 Task: Find connections with filter location Goiatuba with filter topic #communitywith filter profile language Spanish with filter current company Maxwell Energy Systems with filter school Delhi Public School Mathura Road with filter industry Natural Gas Extraction with filter service category Video Animation with filter keywords title Accounts Payable/Receivable Clerk
Action: Mouse moved to (533, 100)
Screenshot: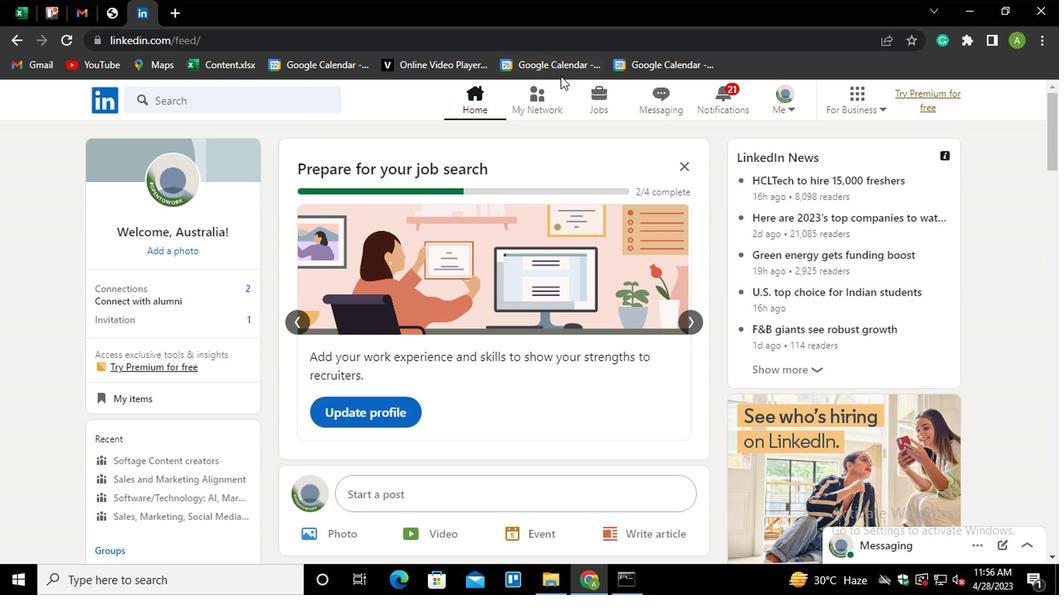 
Action: Mouse pressed left at (533, 100)
Screenshot: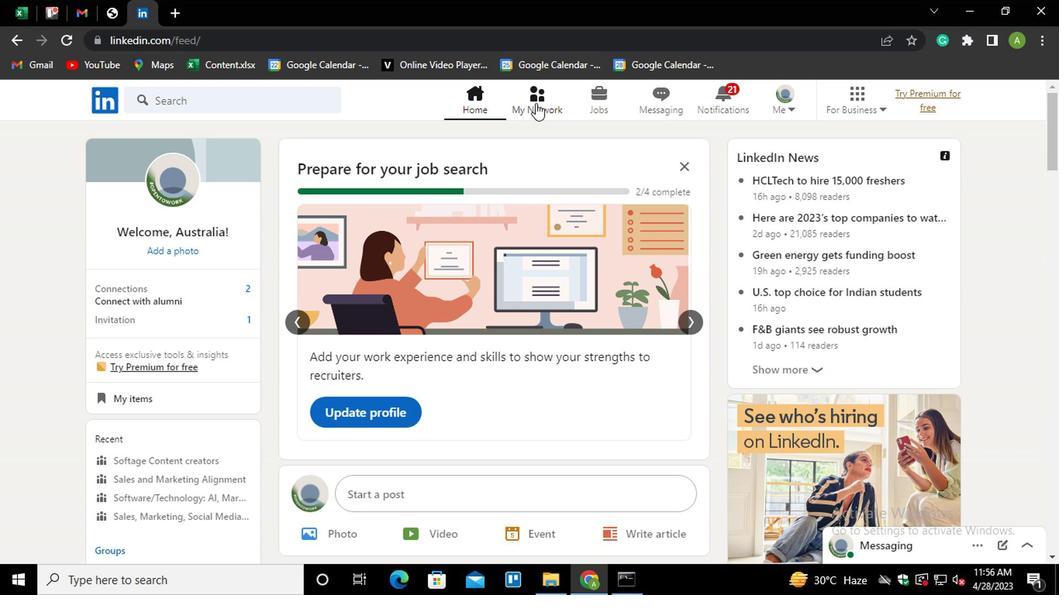 
Action: Mouse moved to (160, 182)
Screenshot: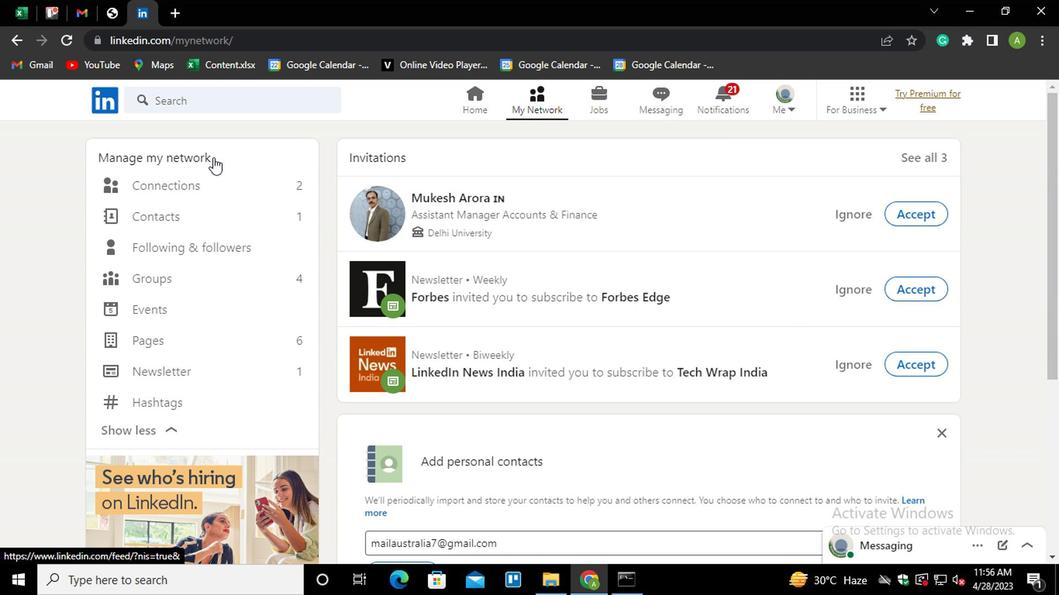 
Action: Mouse pressed left at (160, 182)
Screenshot: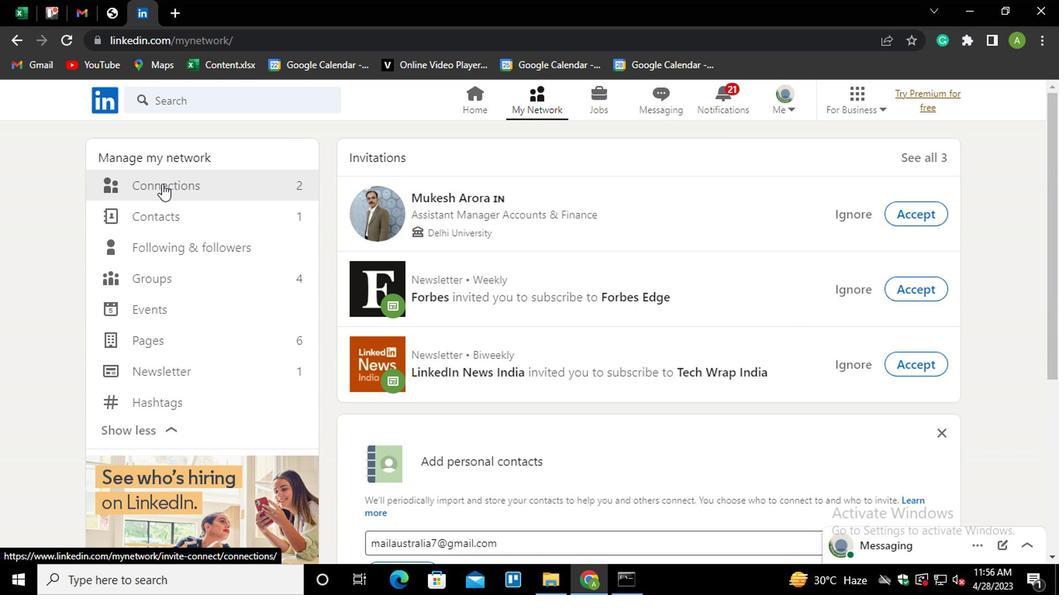 
Action: Mouse moved to (625, 185)
Screenshot: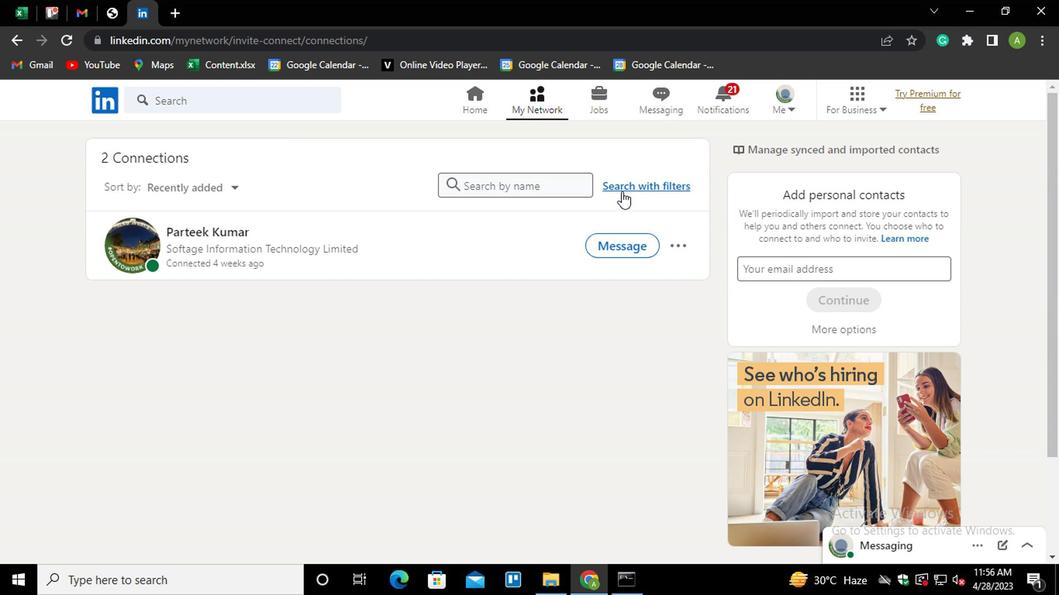 
Action: Mouse pressed left at (625, 185)
Screenshot: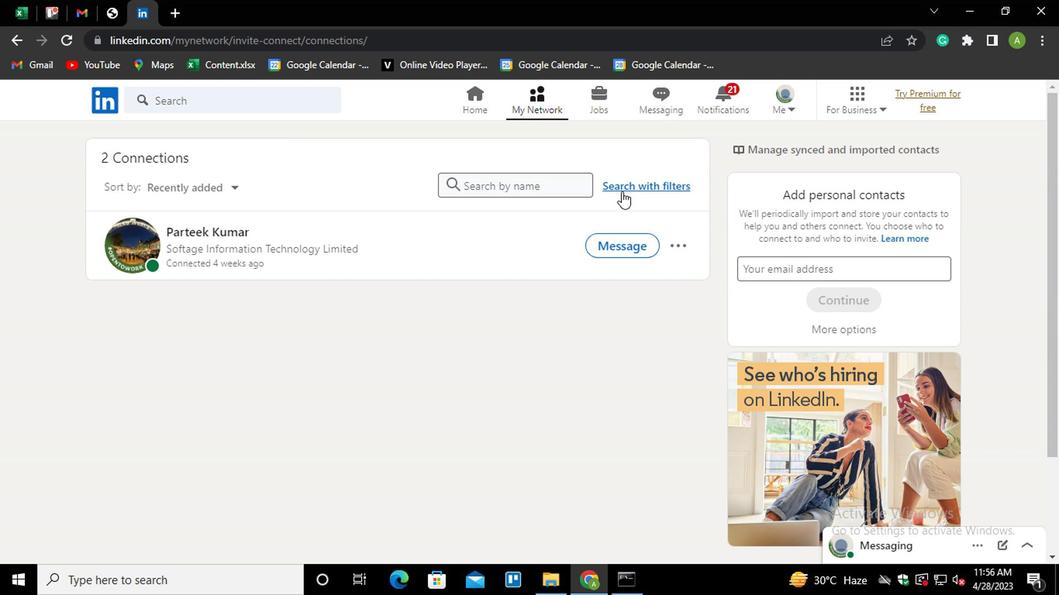 
Action: Mouse moved to (572, 138)
Screenshot: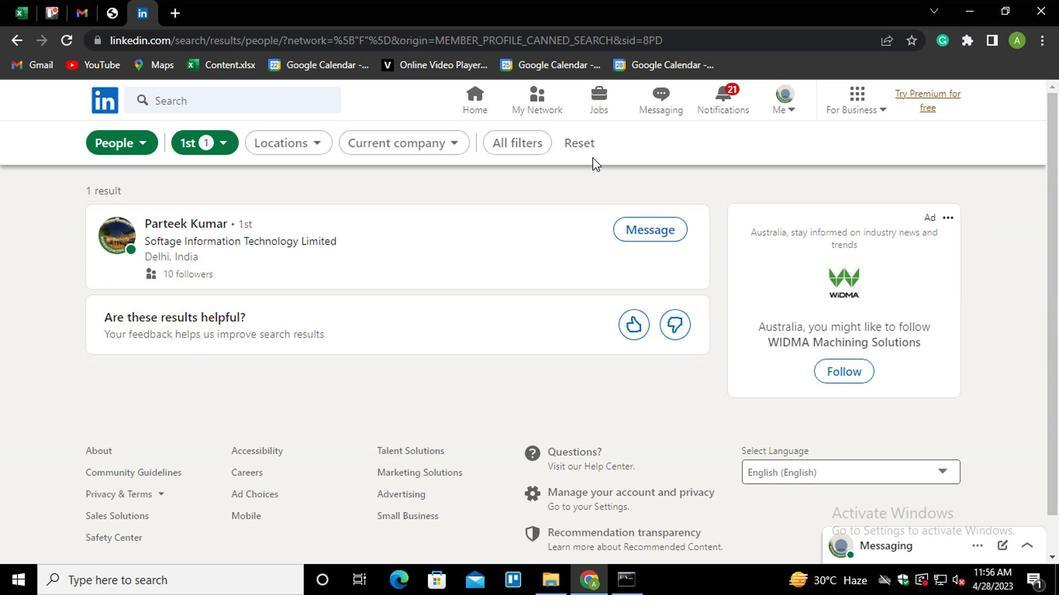
Action: Mouse pressed left at (572, 138)
Screenshot: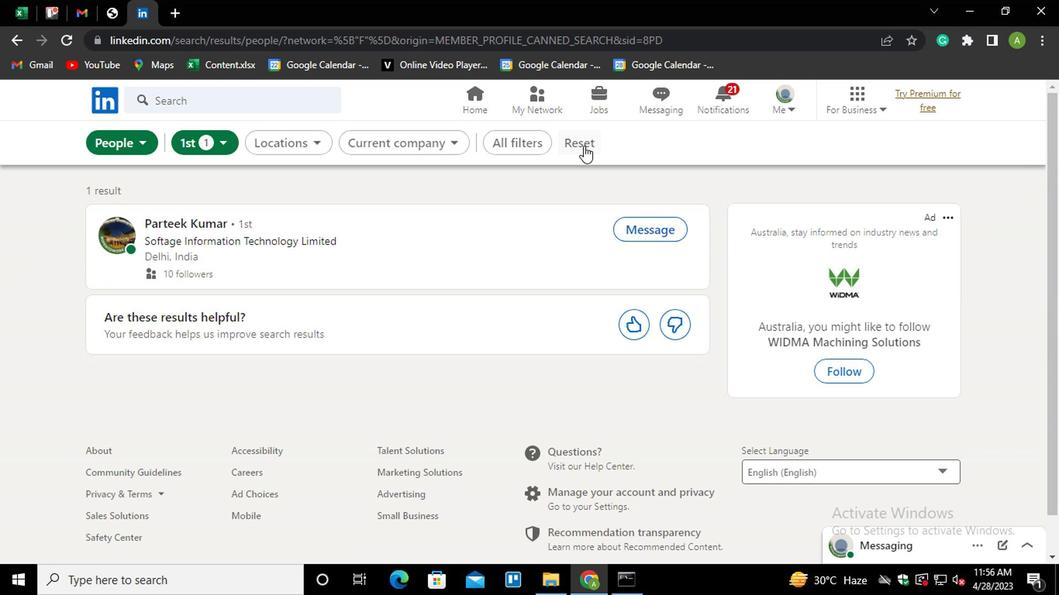 
Action: Mouse moved to (546, 137)
Screenshot: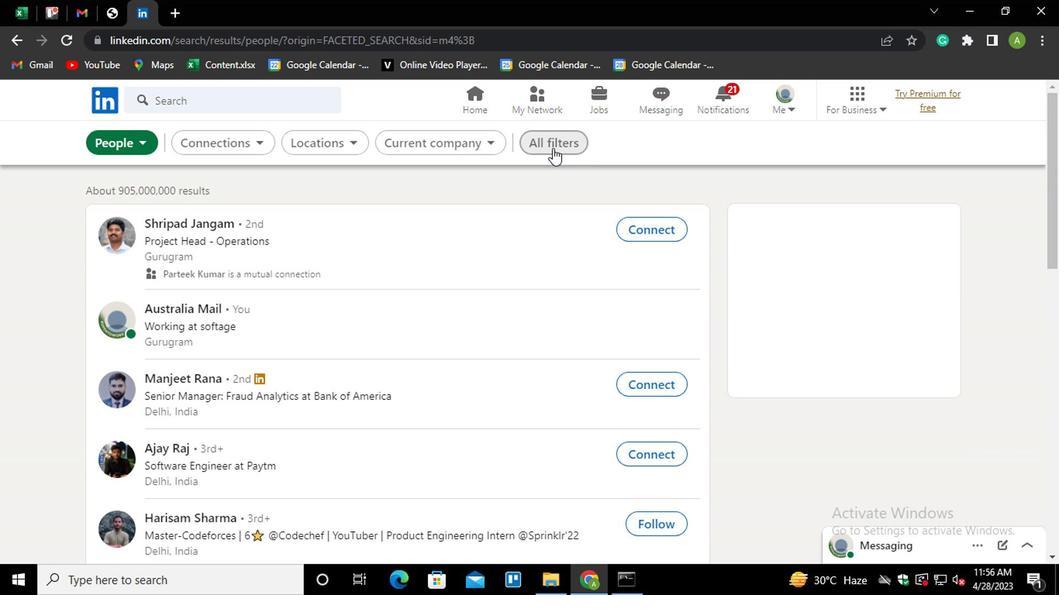 
Action: Mouse pressed left at (546, 137)
Screenshot: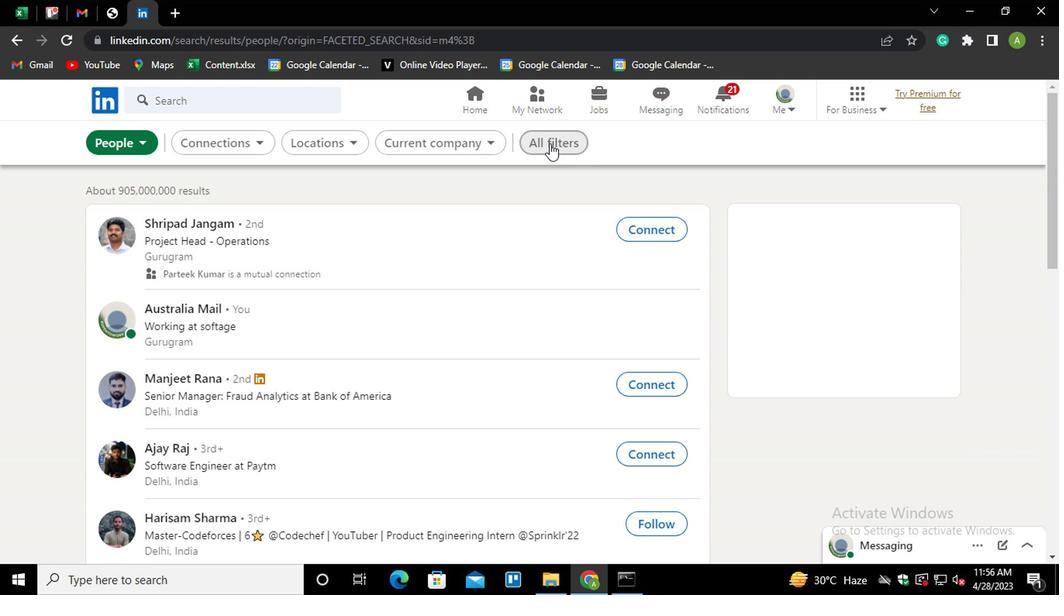 
Action: Mouse moved to (839, 375)
Screenshot: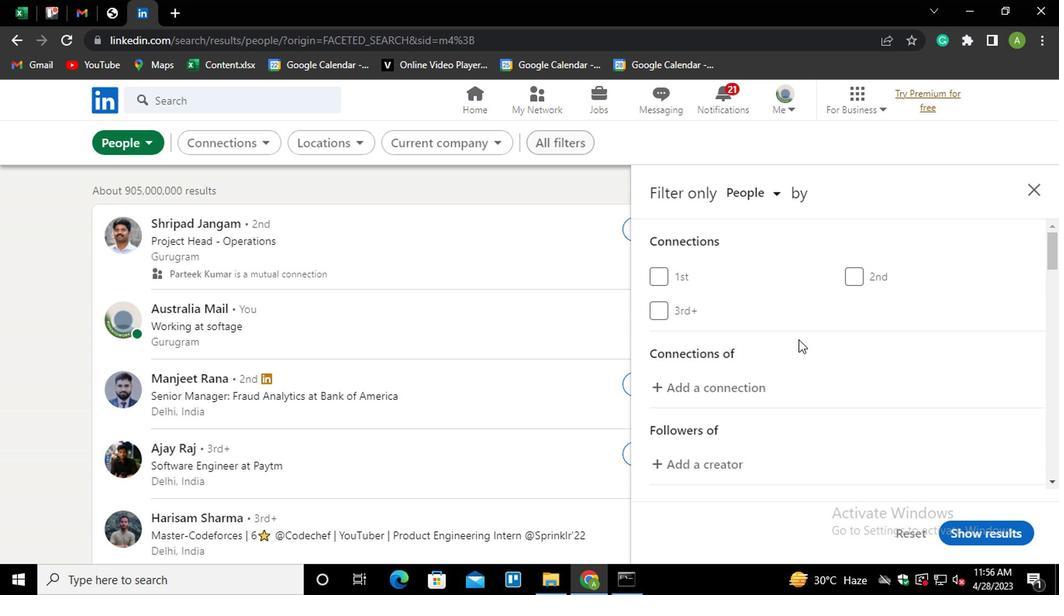 
Action: Mouse scrolled (839, 375) with delta (0, 0)
Screenshot: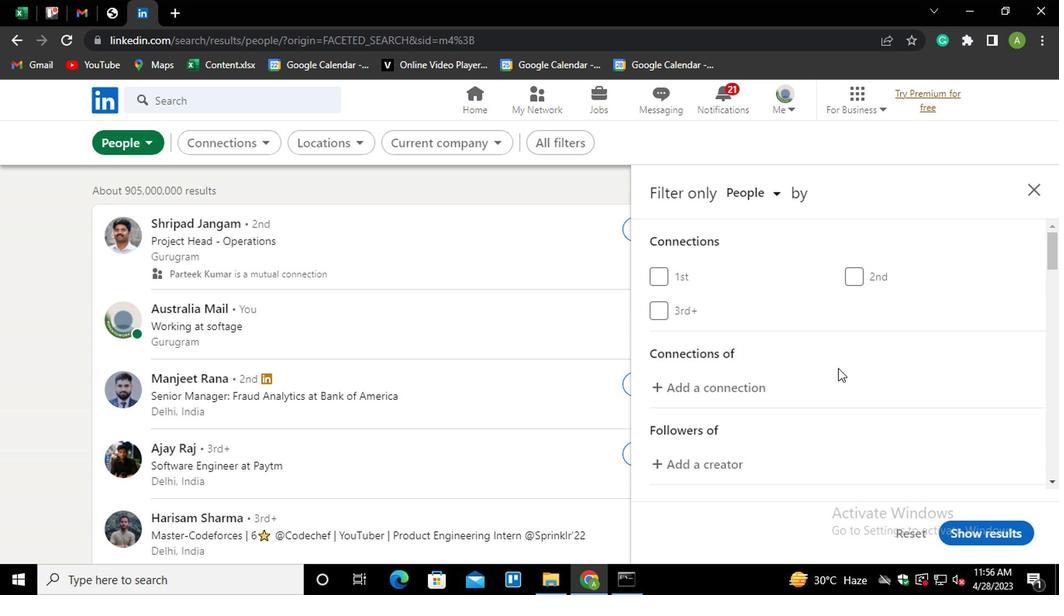 
Action: Mouse scrolled (839, 375) with delta (0, 0)
Screenshot: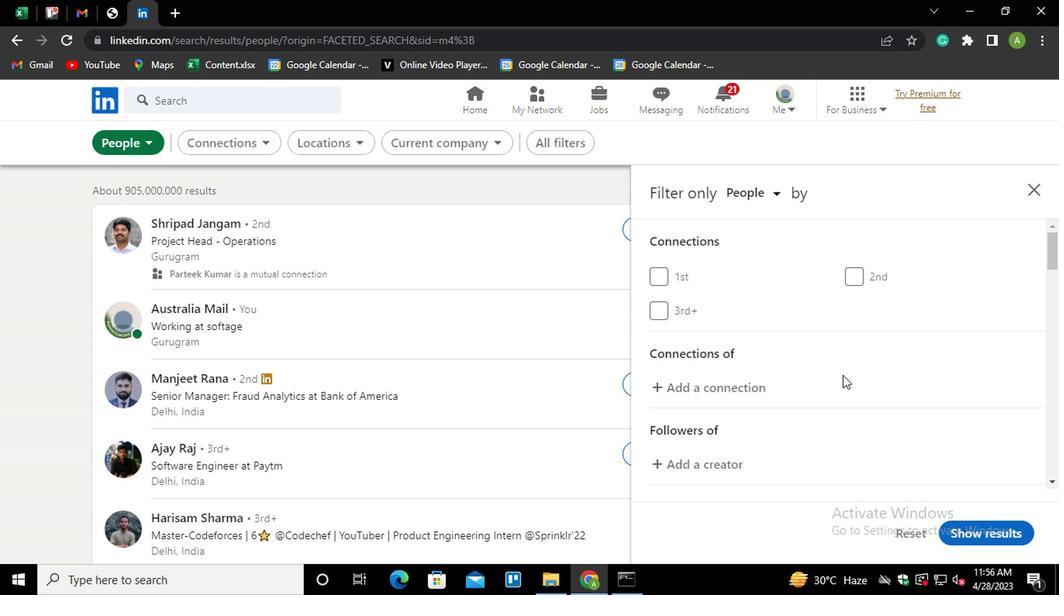 
Action: Mouse moved to (839, 376)
Screenshot: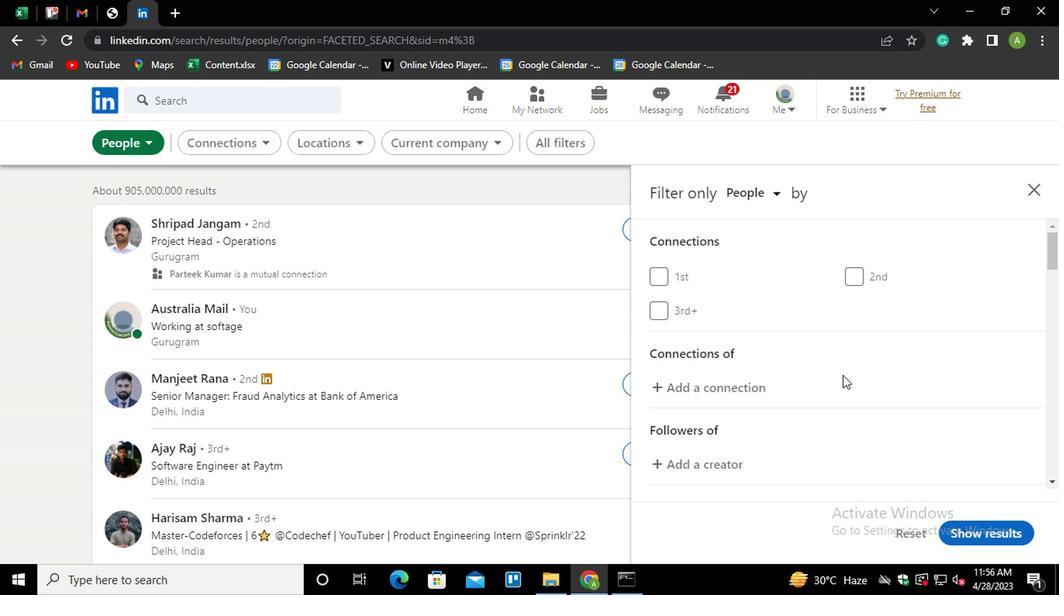 
Action: Mouse scrolled (839, 375) with delta (0, 0)
Screenshot: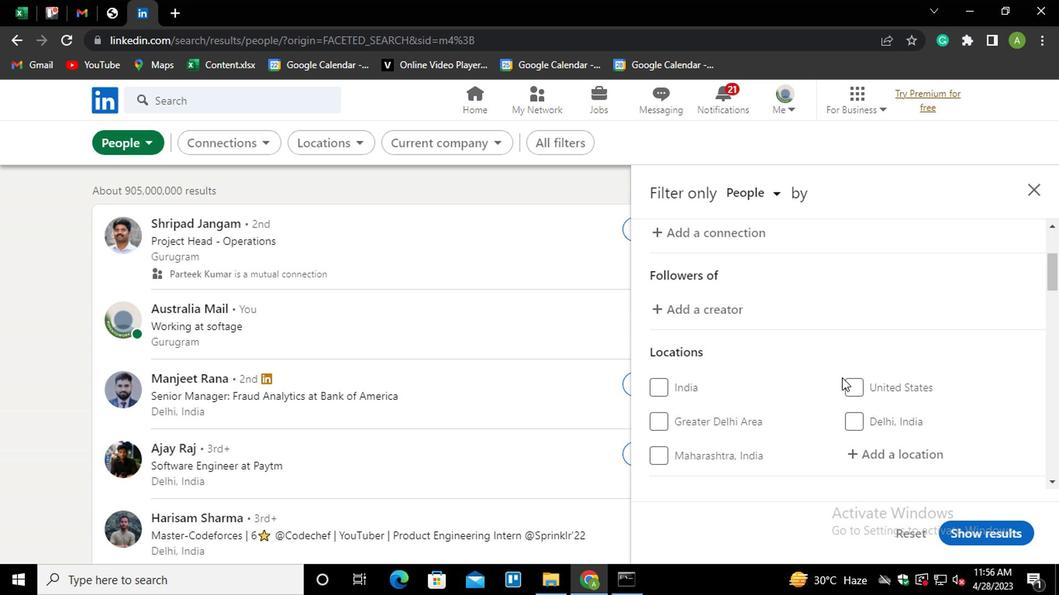
Action: Mouse scrolled (839, 375) with delta (0, 0)
Screenshot: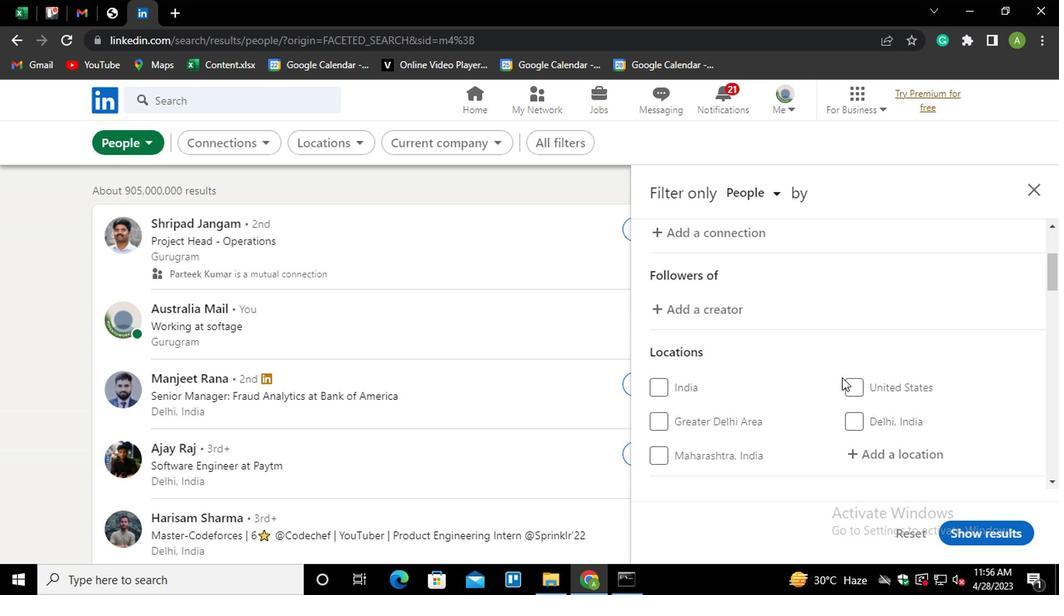 
Action: Mouse moved to (872, 298)
Screenshot: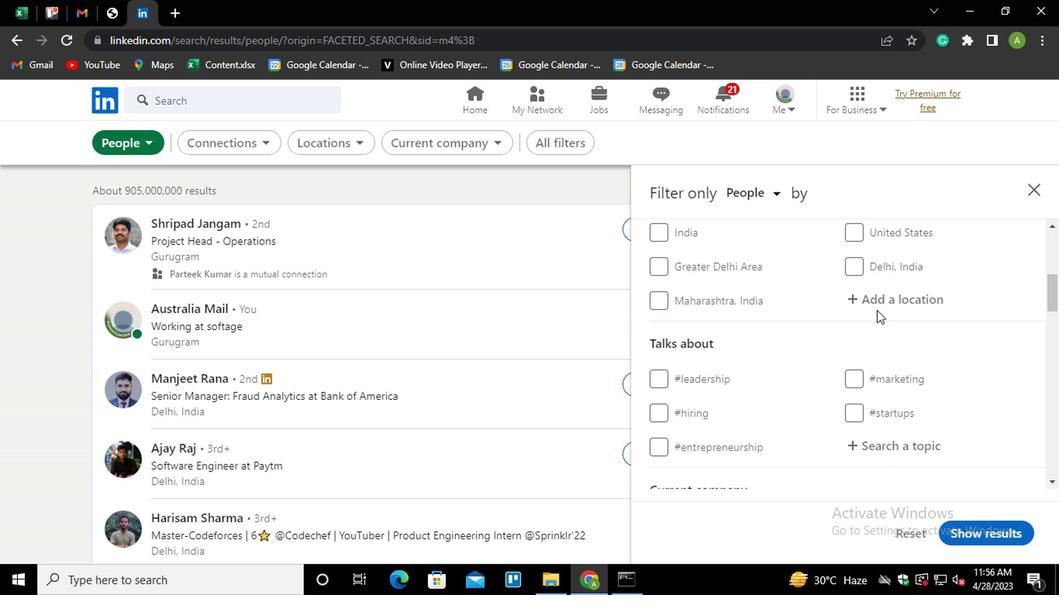 
Action: Mouse pressed left at (872, 298)
Screenshot: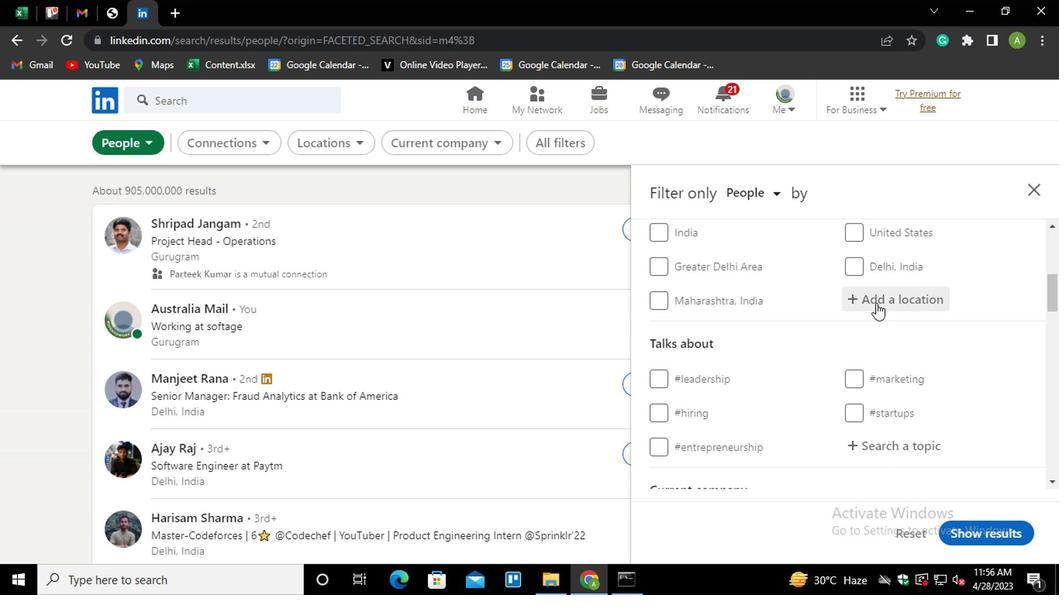 
Action: Mouse moved to (872, 298)
Screenshot: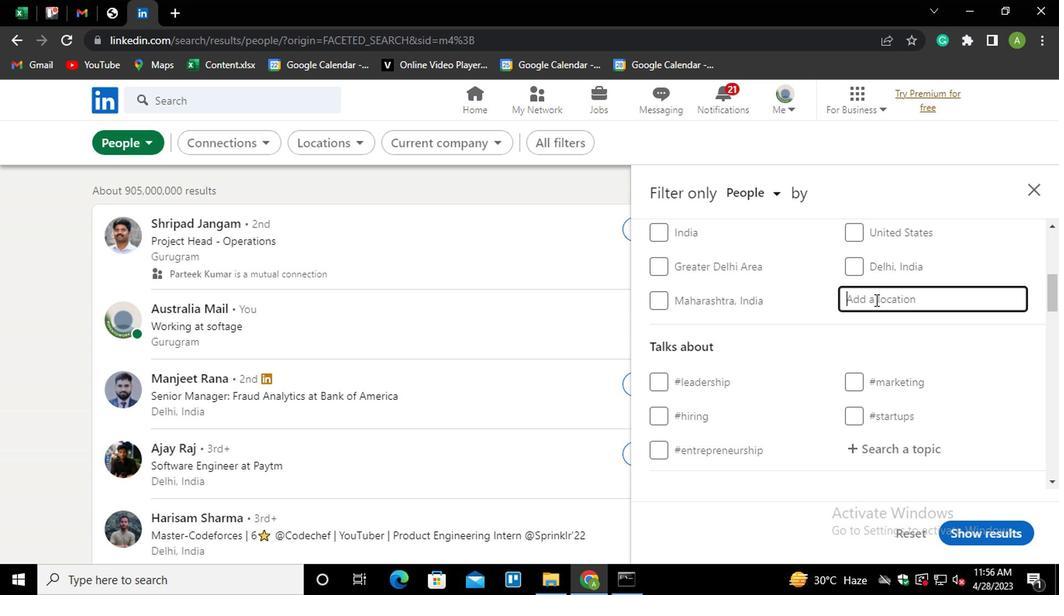 
Action: Mouse pressed left at (872, 298)
Screenshot: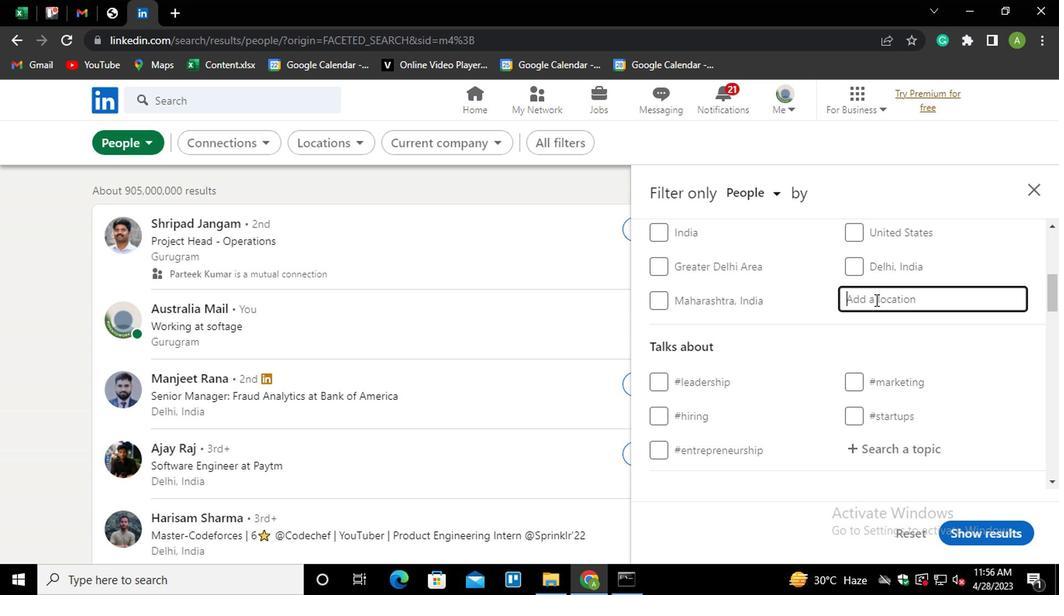 
Action: Key pressed <Key.shift>GOIATUBA<Key.down><Key.enter>
Screenshot: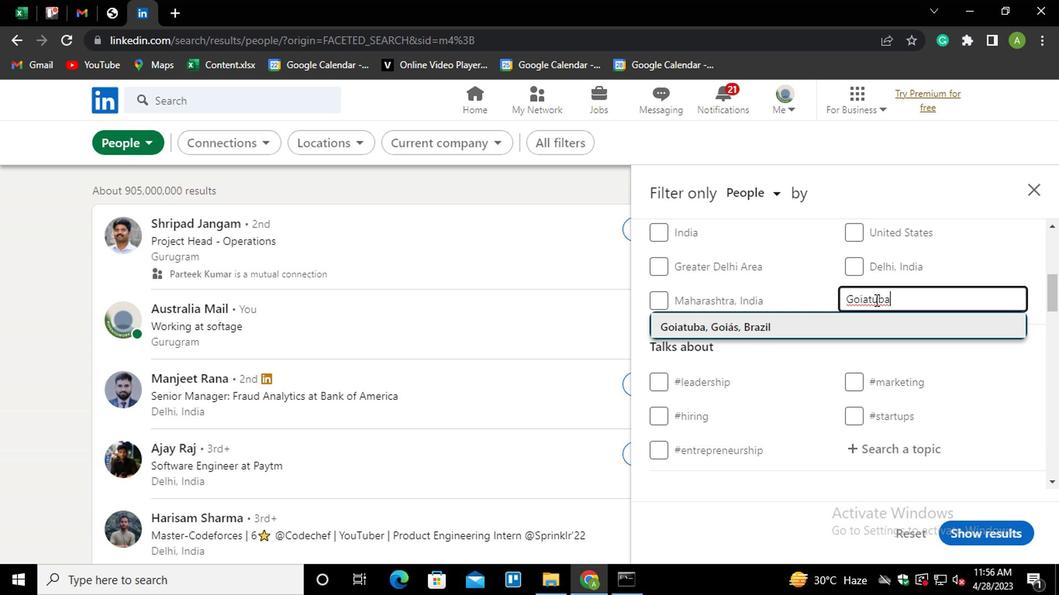 
Action: Mouse moved to (873, 296)
Screenshot: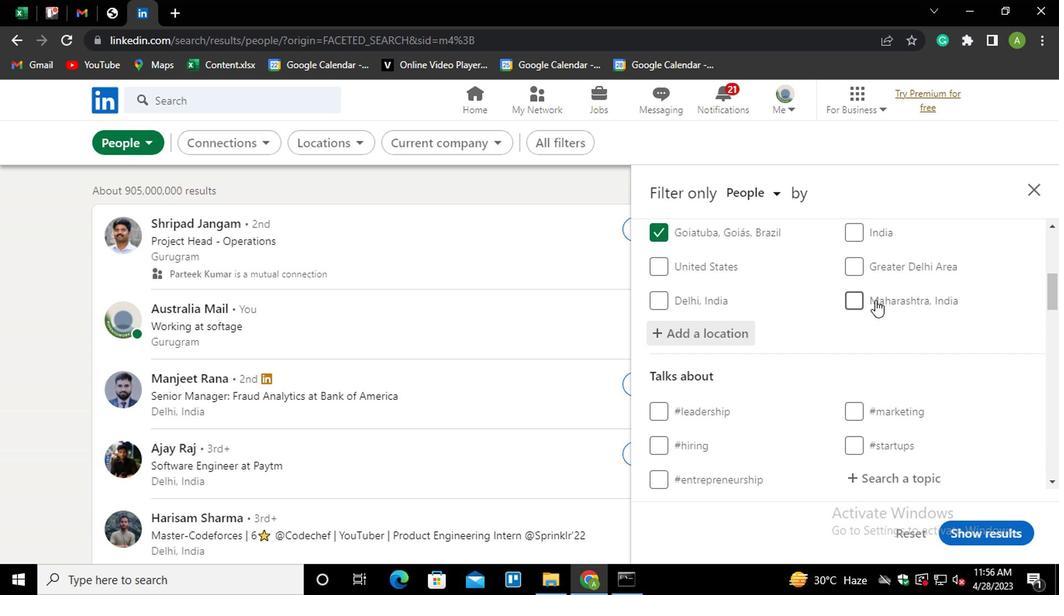 
Action: Mouse scrolled (873, 295) with delta (0, 0)
Screenshot: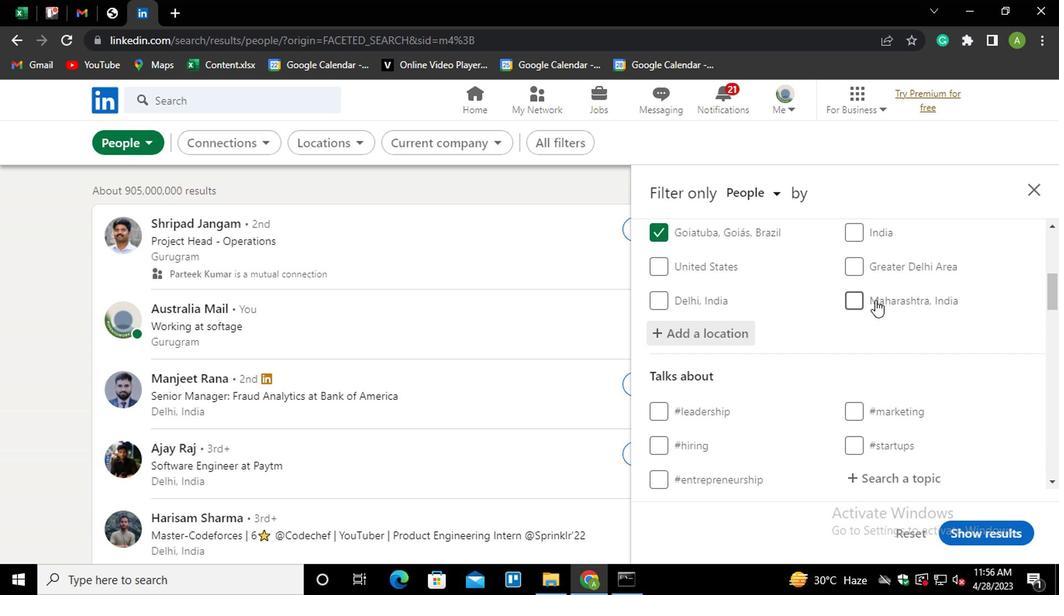 
Action: Mouse scrolled (873, 295) with delta (0, 0)
Screenshot: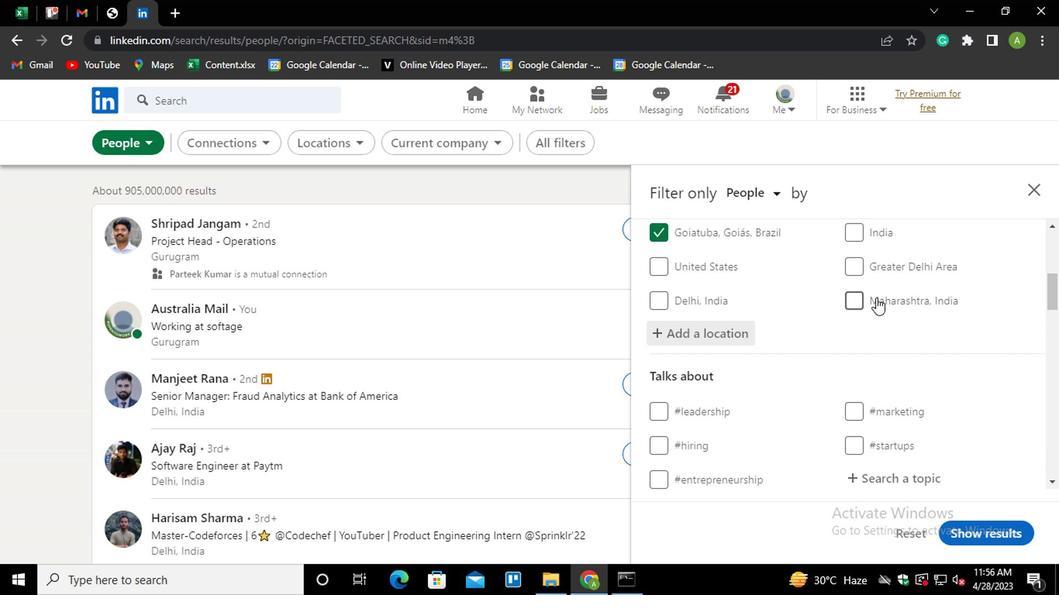 
Action: Mouse moved to (876, 320)
Screenshot: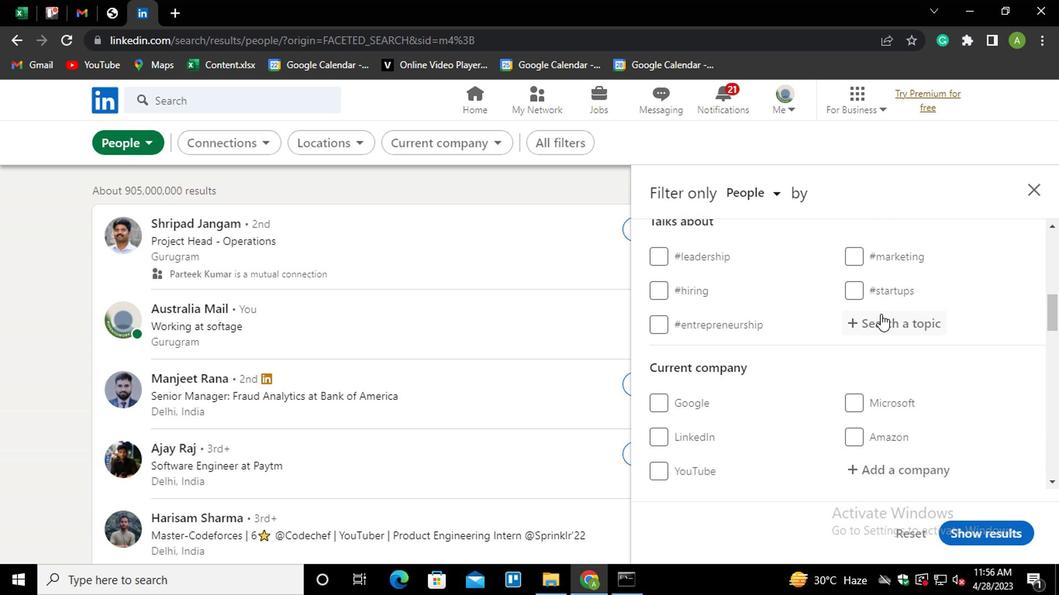 
Action: Mouse pressed left at (876, 320)
Screenshot: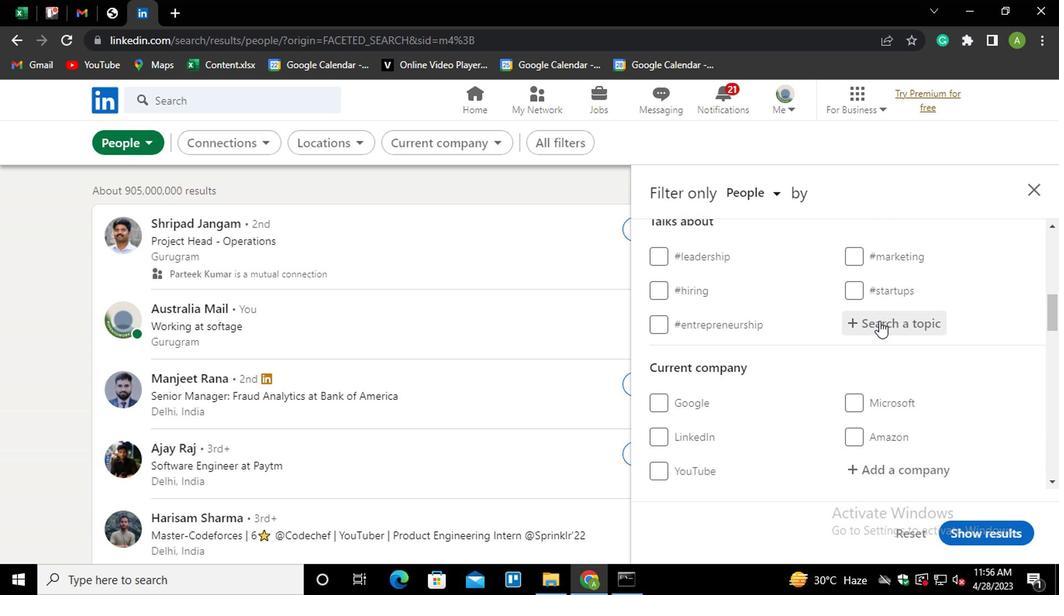 
Action: Mouse moved to (873, 322)
Screenshot: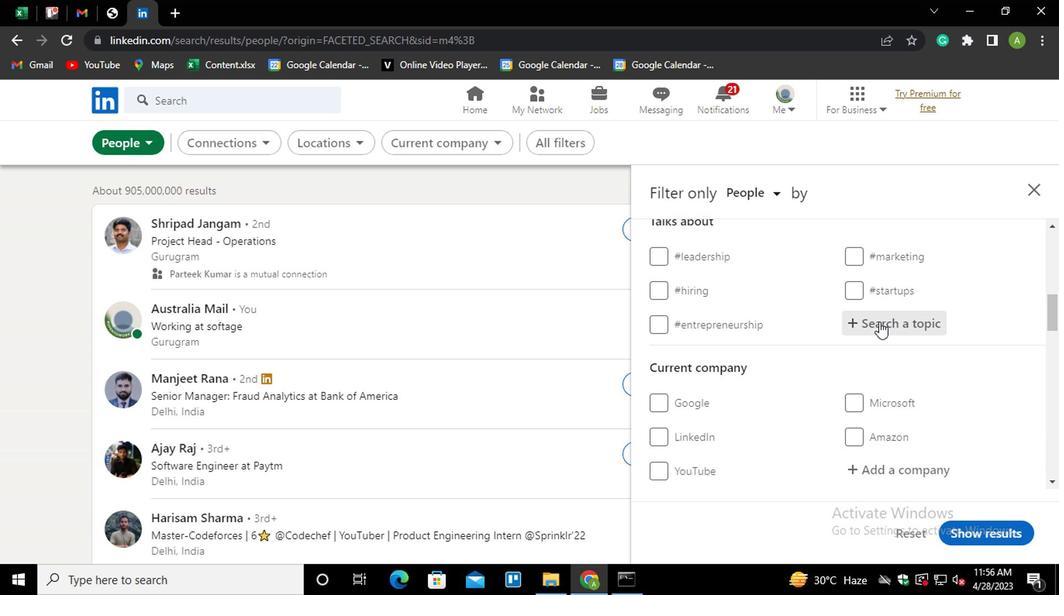 
Action: Key pressed COMMU<Key.down><Key.enter>
Screenshot: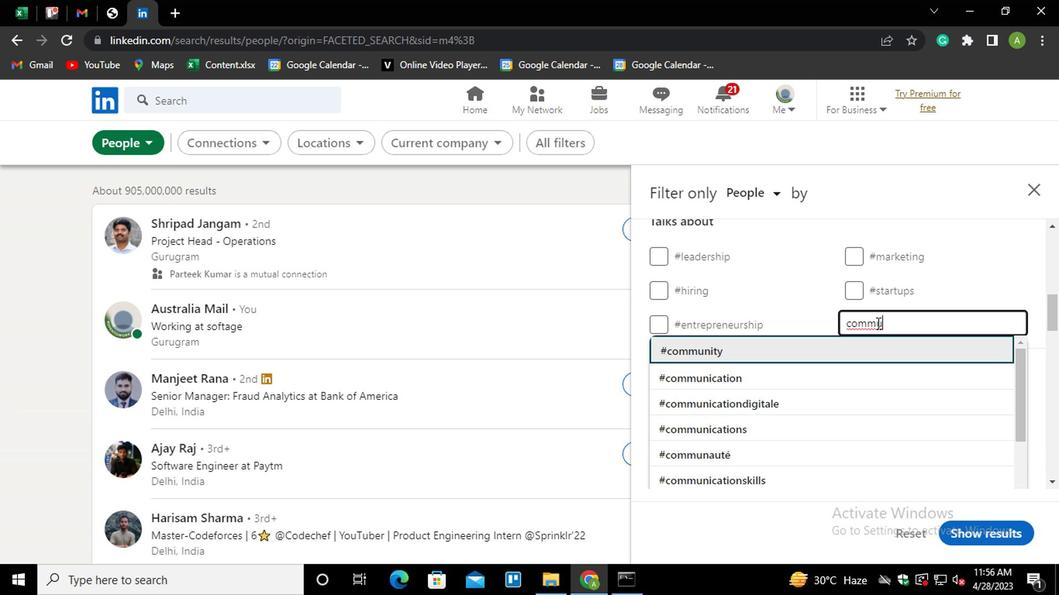 
Action: Mouse moved to (873, 322)
Screenshot: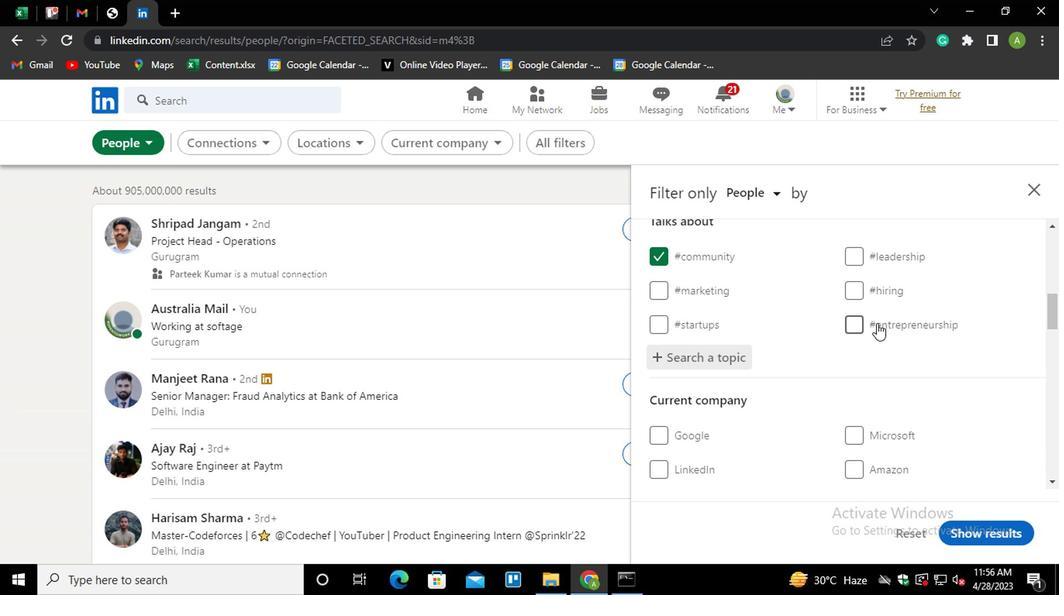 
Action: Mouse scrolled (873, 321) with delta (0, -1)
Screenshot: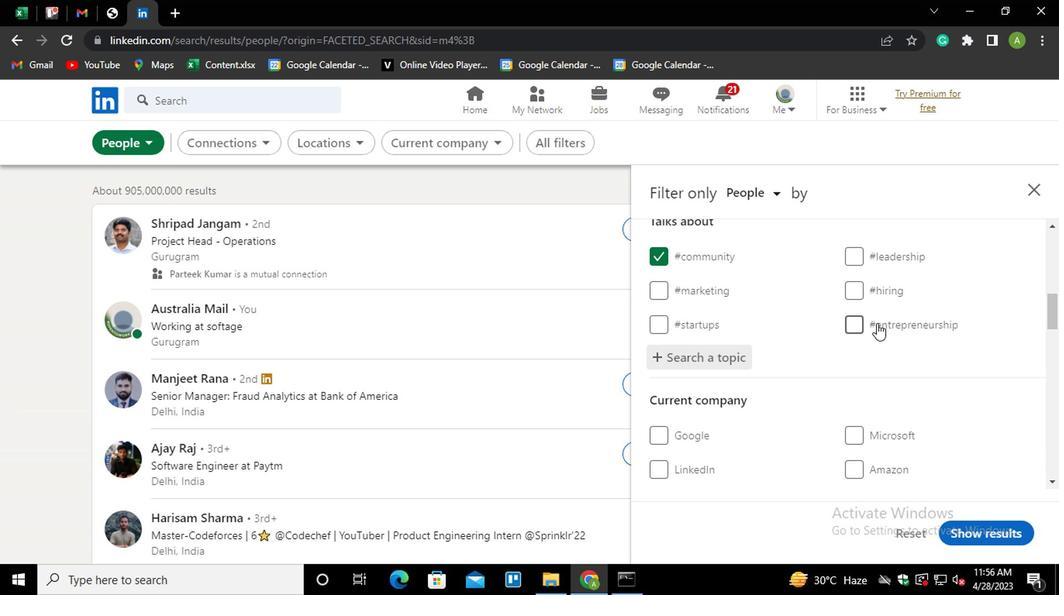 
Action: Mouse scrolled (873, 321) with delta (0, -1)
Screenshot: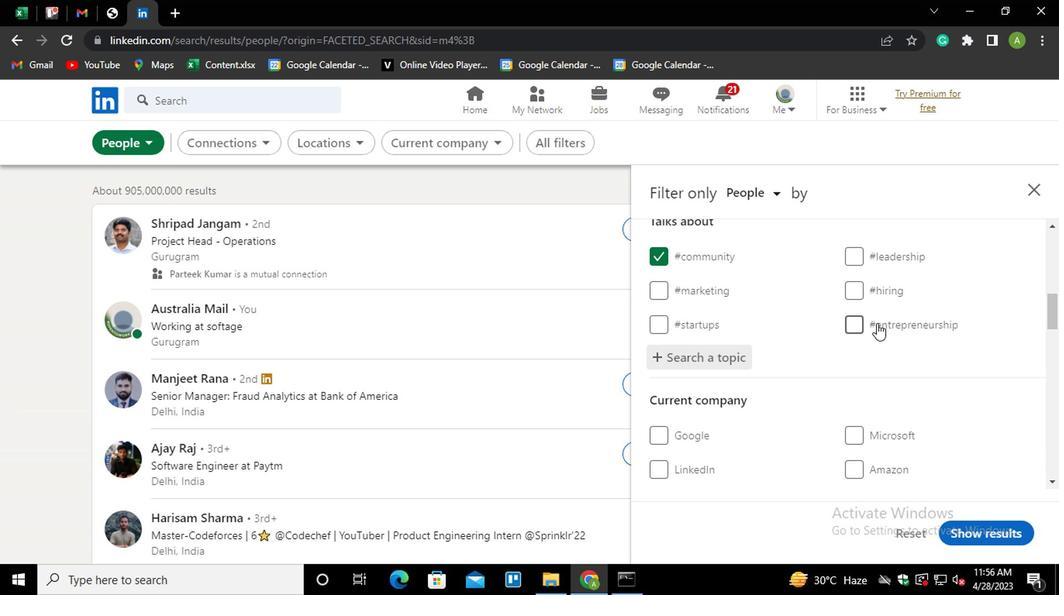 
Action: Mouse scrolled (873, 321) with delta (0, -1)
Screenshot: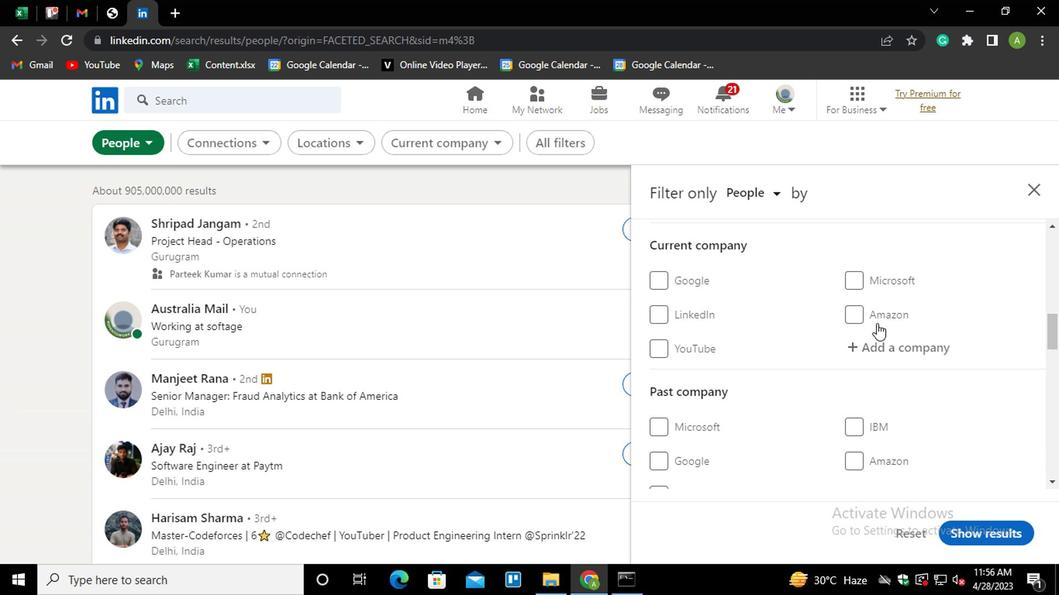 
Action: Mouse scrolled (873, 321) with delta (0, -1)
Screenshot: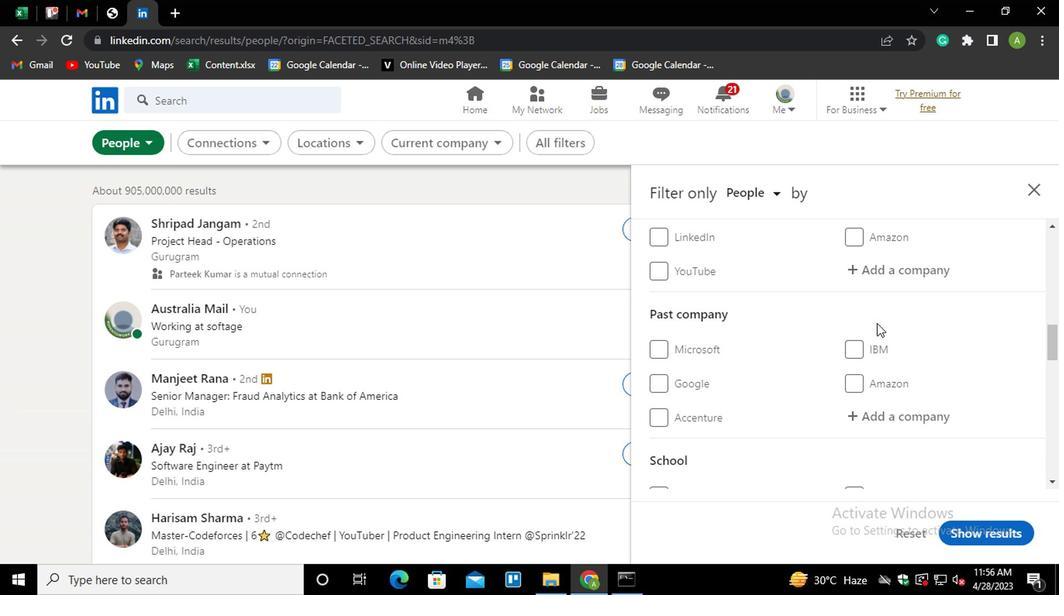 
Action: Mouse scrolled (873, 321) with delta (0, -1)
Screenshot: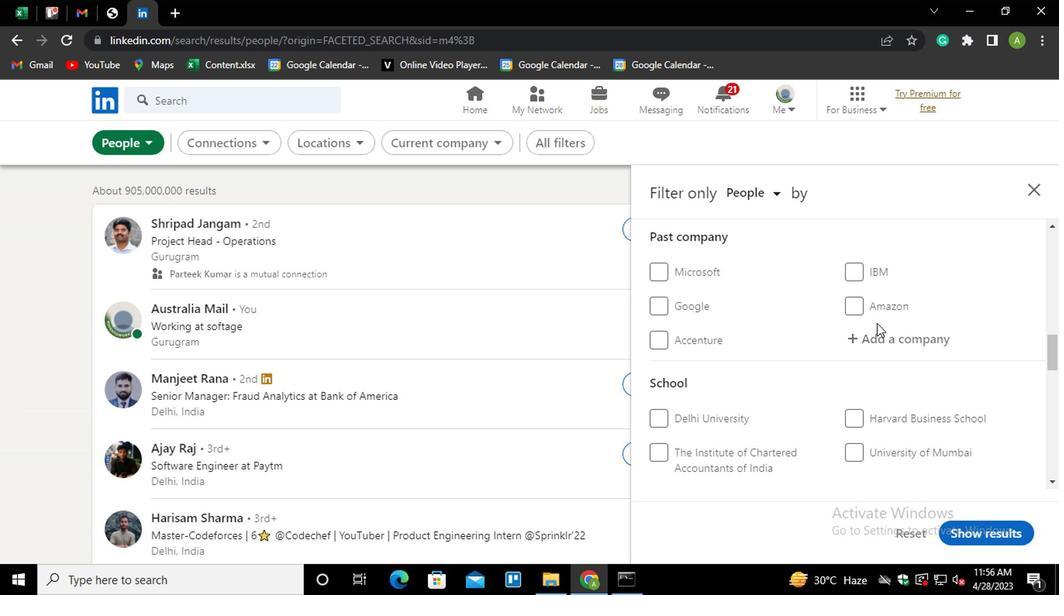
Action: Mouse scrolled (873, 321) with delta (0, -1)
Screenshot: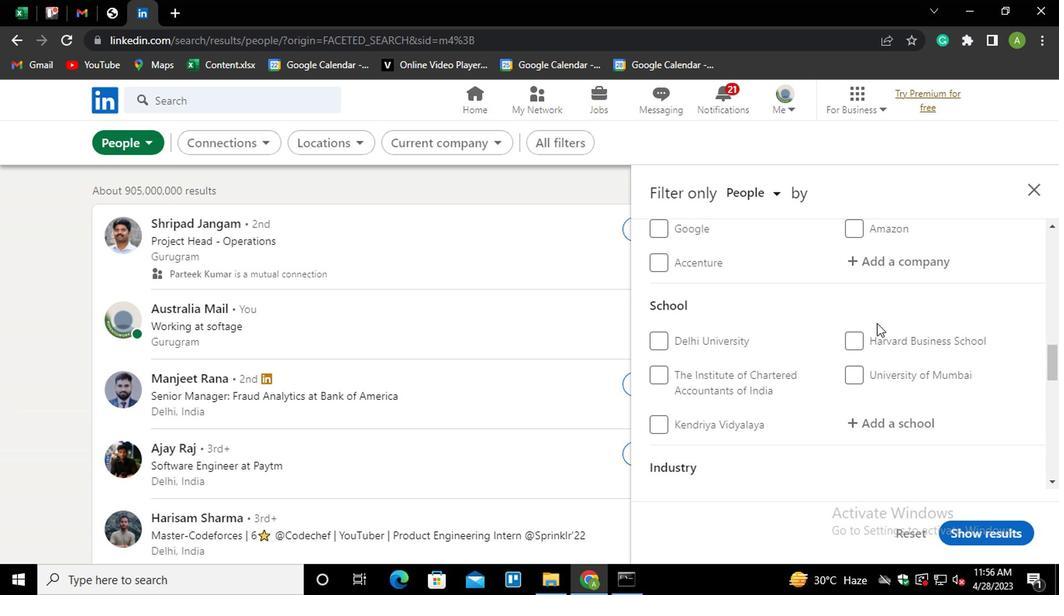 
Action: Mouse scrolled (873, 321) with delta (0, -1)
Screenshot: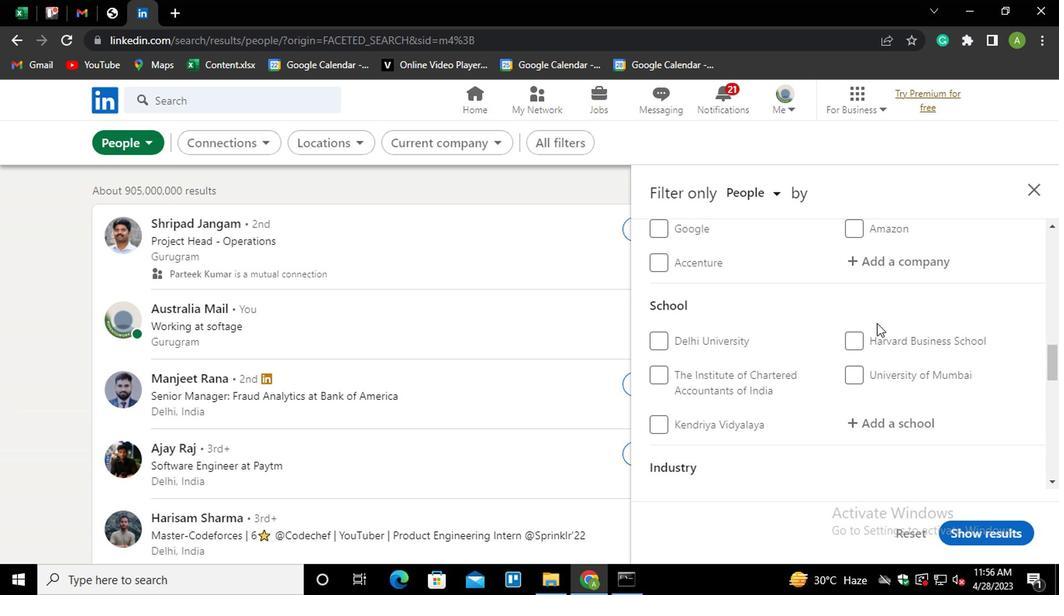 
Action: Mouse scrolled (873, 321) with delta (0, -1)
Screenshot: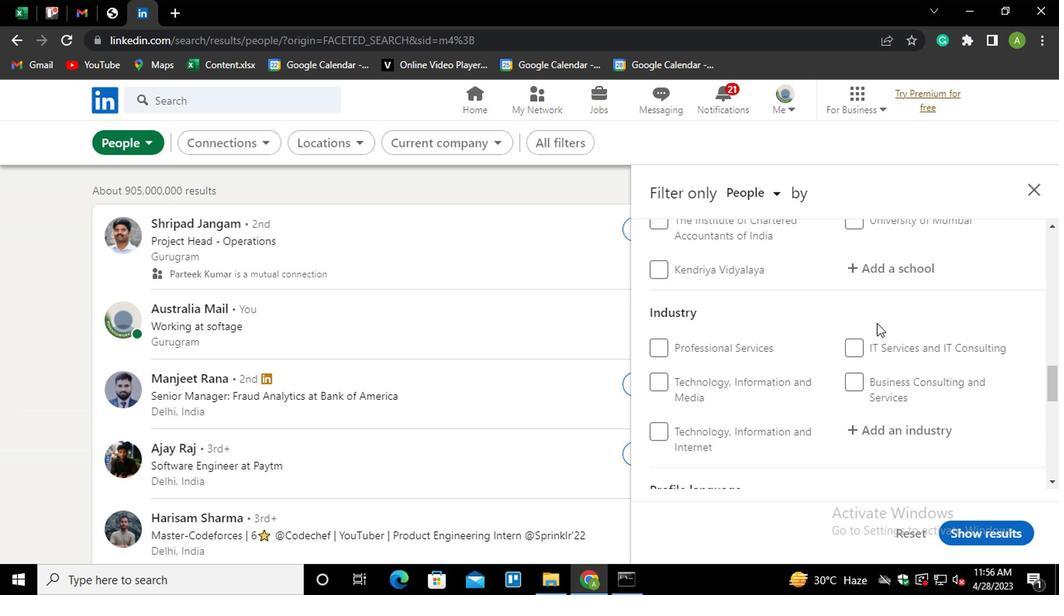 
Action: Mouse scrolled (873, 321) with delta (0, -1)
Screenshot: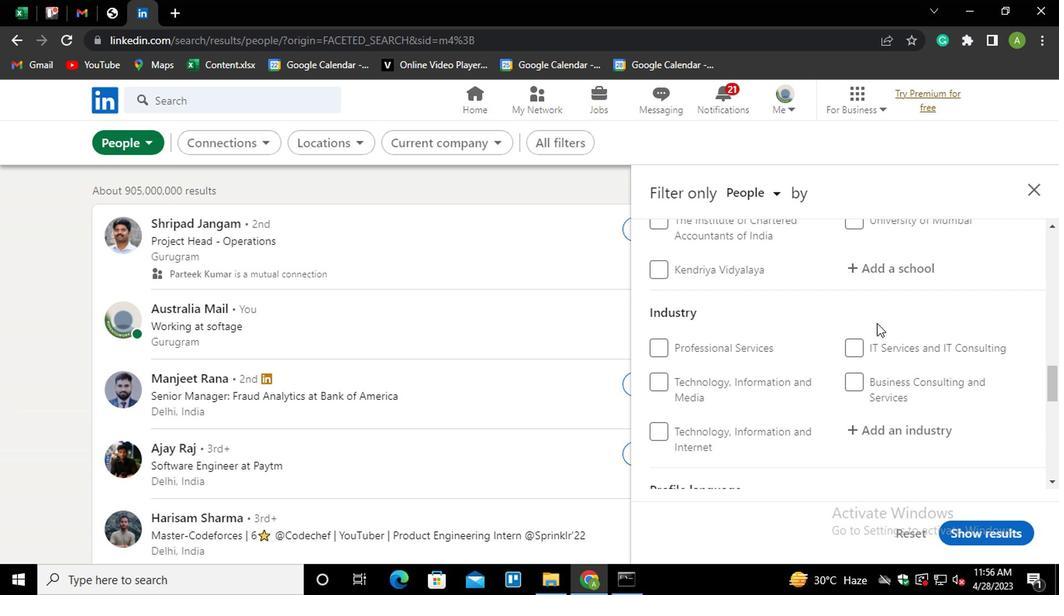 
Action: Mouse scrolled (873, 321) with delta (0, -1)
Screenshot: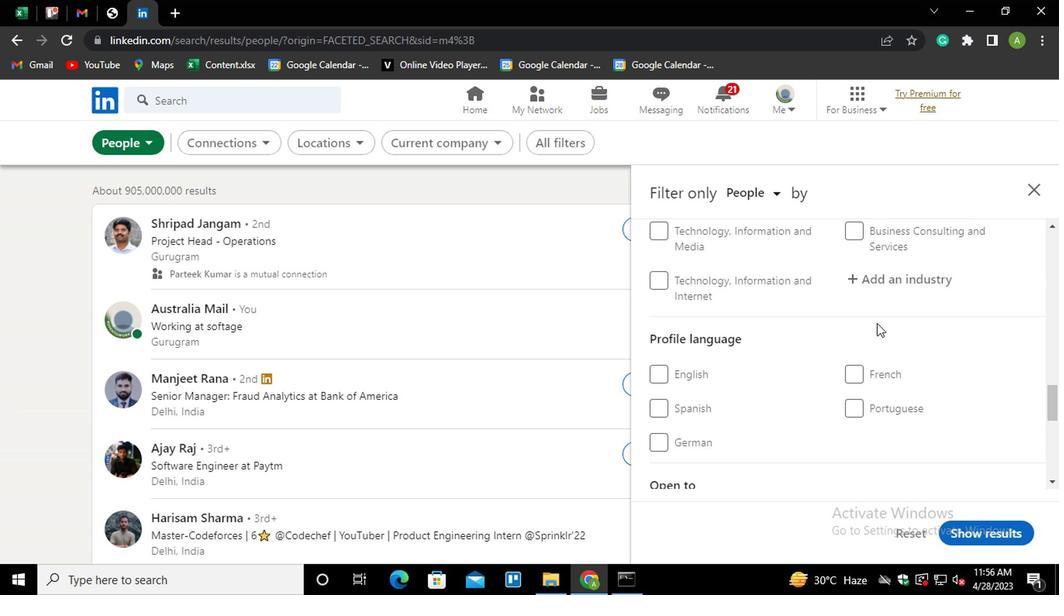 
Action: Mouse moved to (681, 329)
Screenshot: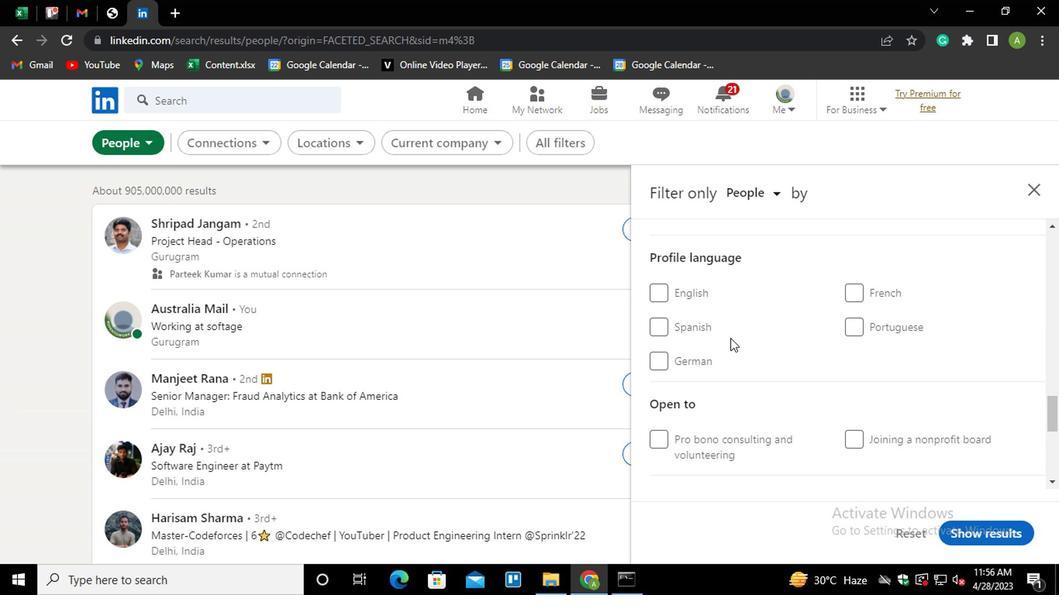 
Action: Mouse pressed left at (681, 329)
Screenshot: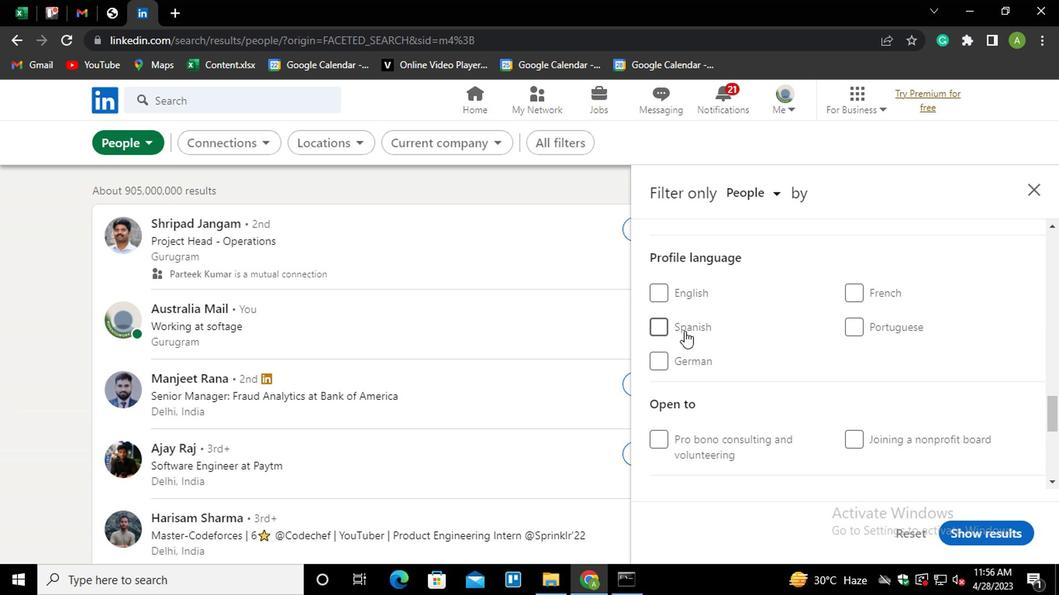 
Action: Mouse moved to (776, 369)
Screenshot: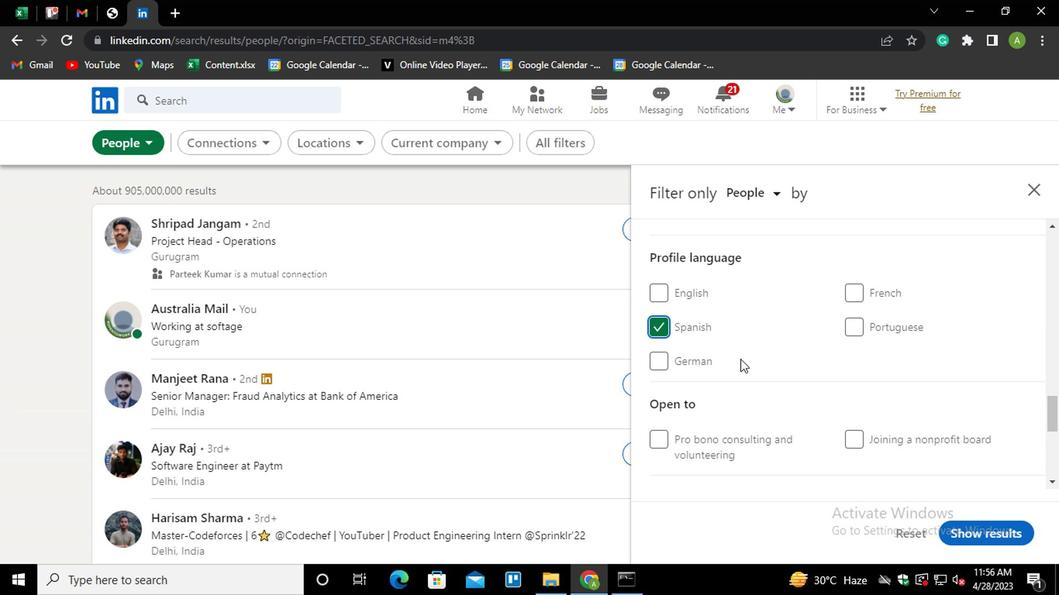 
Action: Mouse scrolled (776, 370) with delta (0, 0)
Screenshot: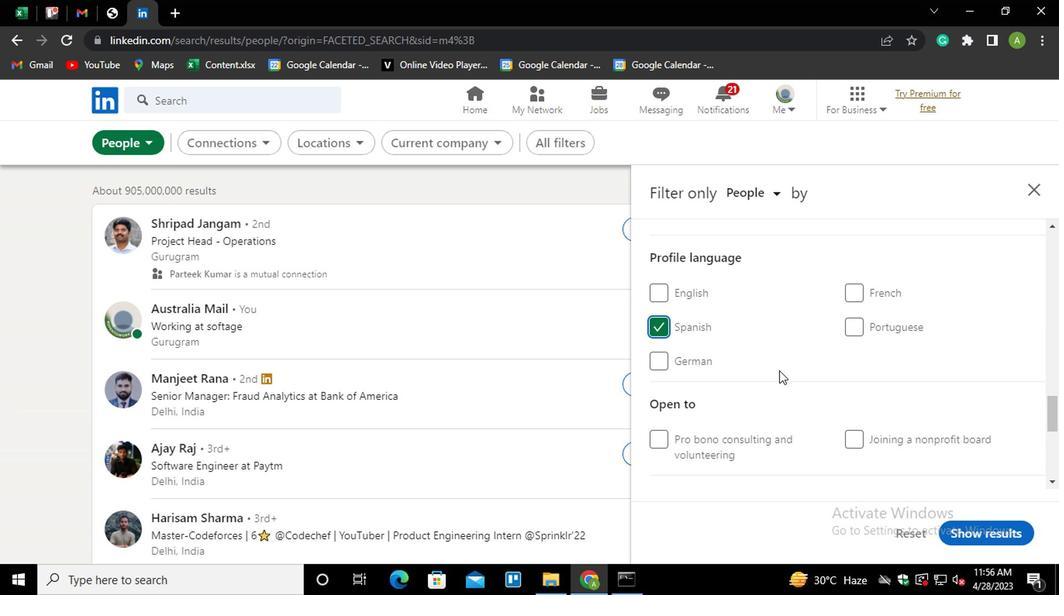 
Action: Mouse scrolled (776, 370) with delta (0, 0)
Screenshot: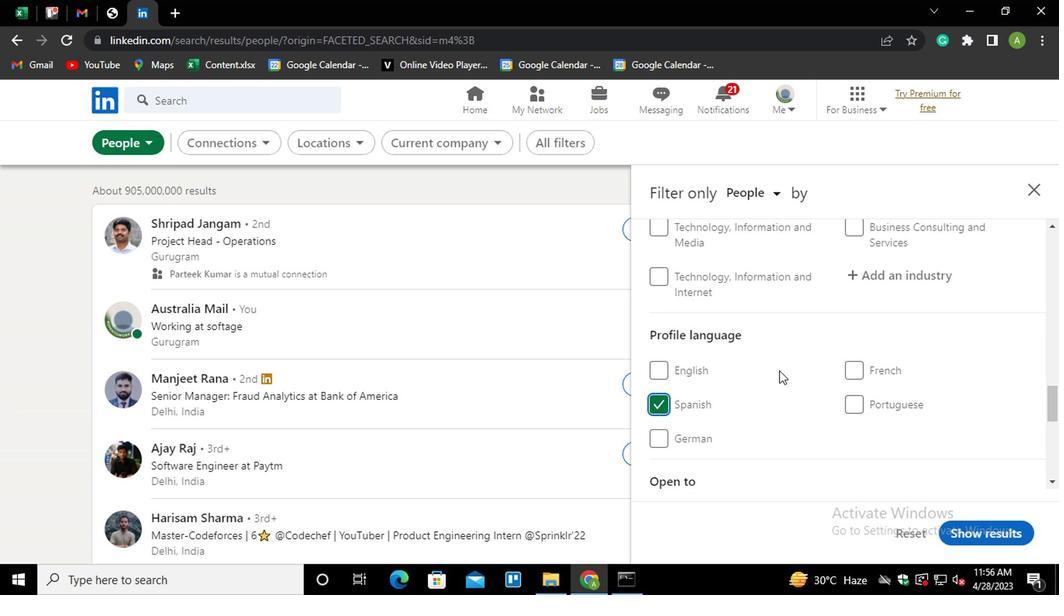 
Action: Mouse scrolled (776, 370) with delta (0, 0)
Screenshot: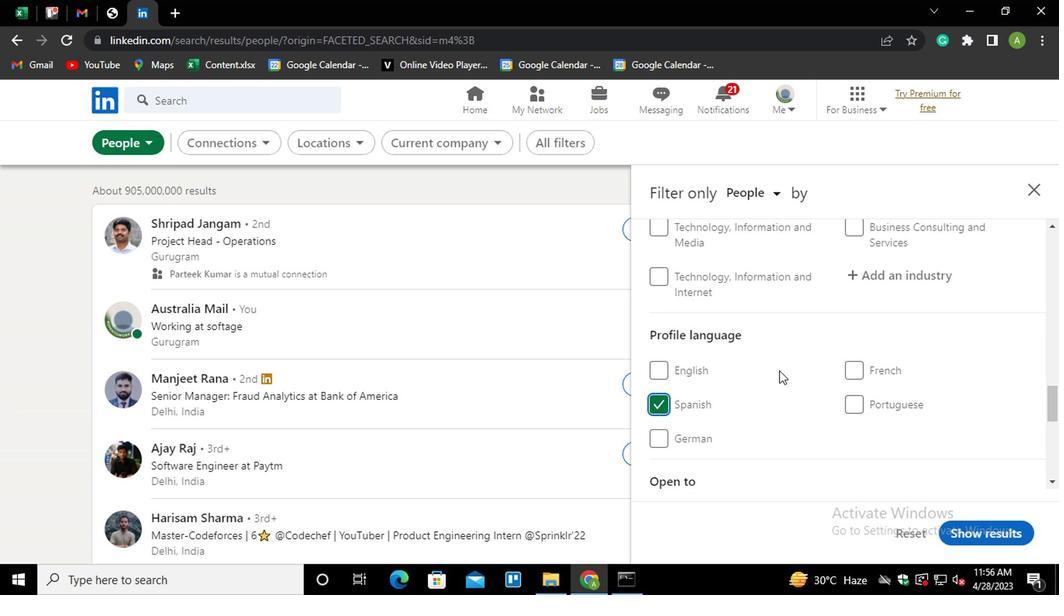 
Action: Mouse scrolled (776, 370) with delta (0, 0)
Screenshot: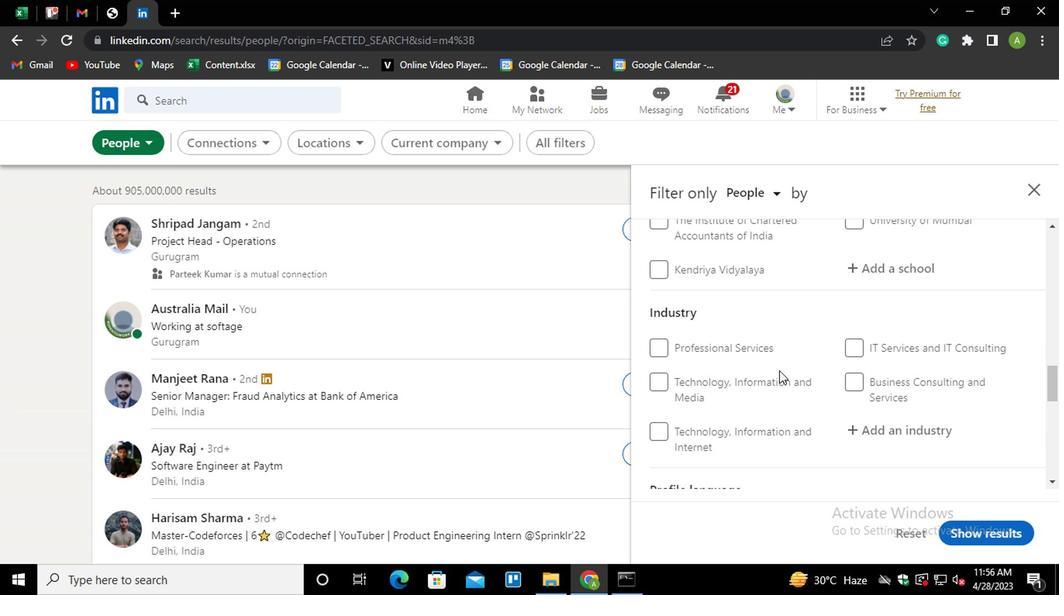 
Action: Mouse scrolled (776, 370) with delta (0, 0)
Screenshot: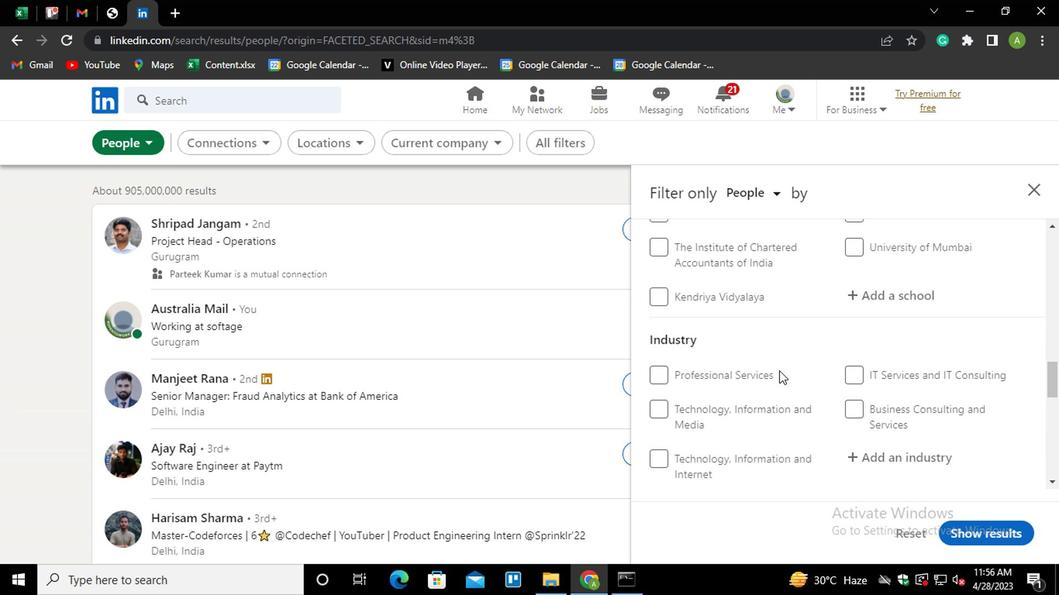 
Action: Mouse scrolled (776, 370) with delta (0, 0)
Screenshot: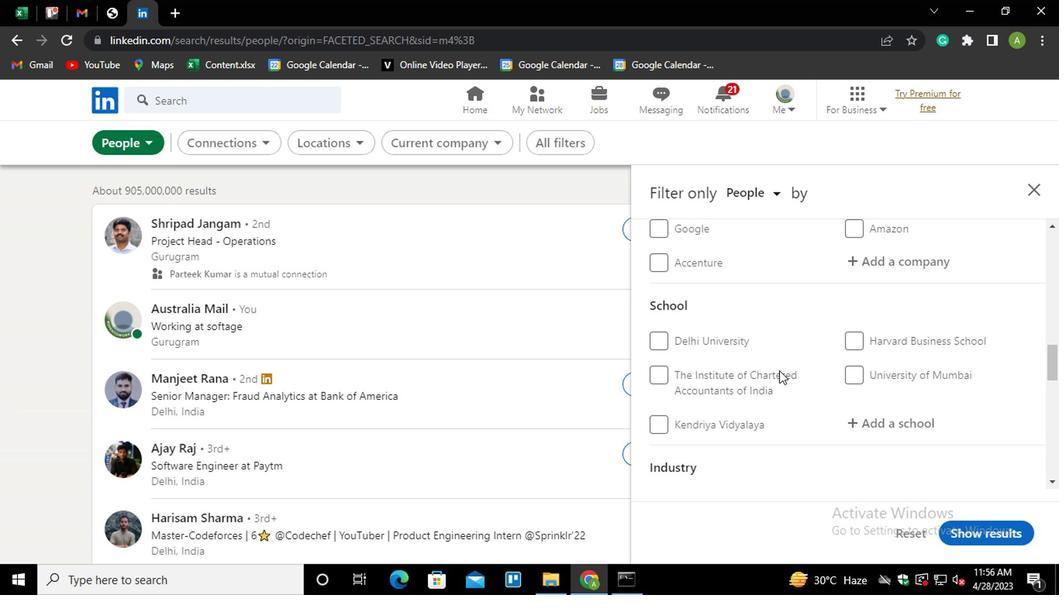 
Action: Mouse scrolled (776, 370) with delta (0, 0)
Screenshot: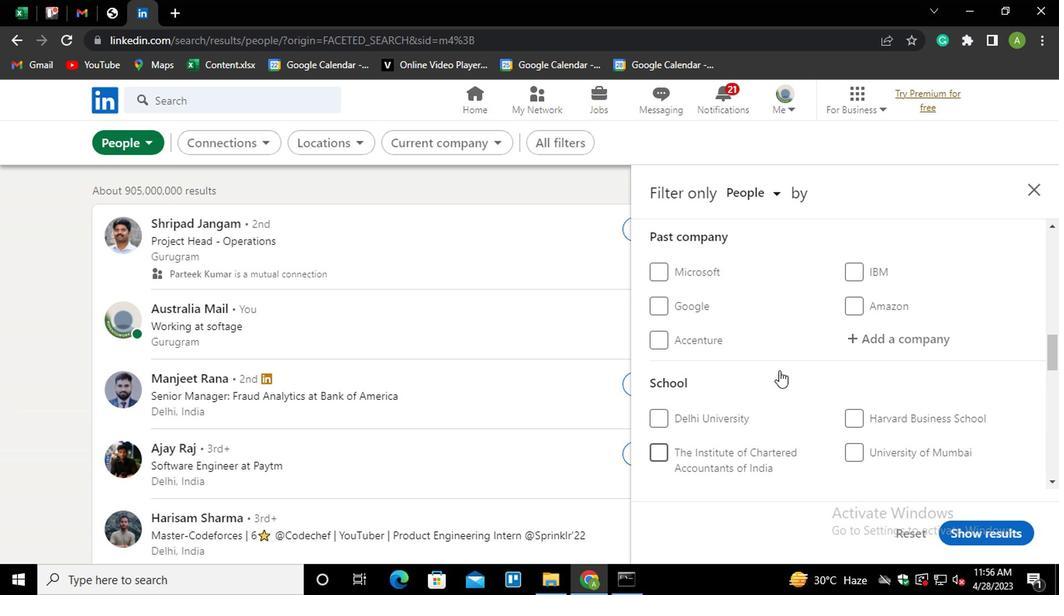 
Action: Mouse scrolled (776, 370) with delta (0, 0)
Screenshot: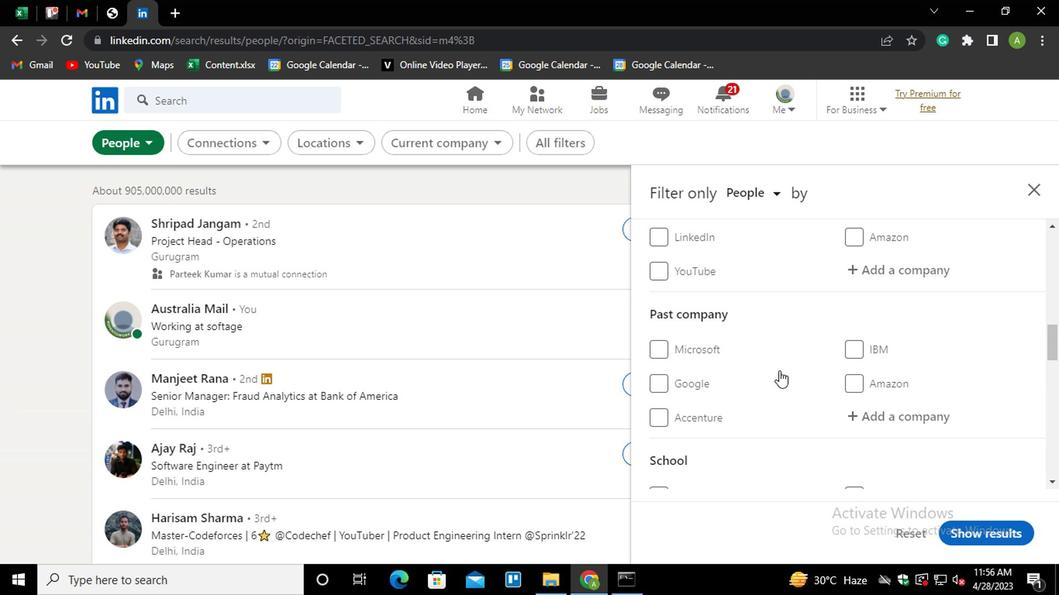 
Action: Mouse moved to (861, 352)
Screenshot: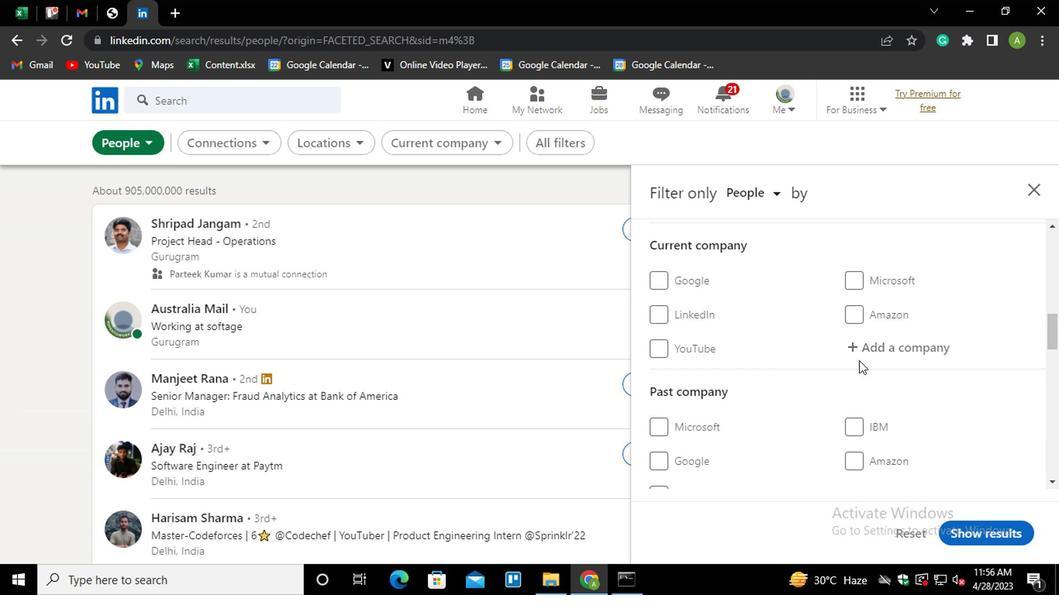 
Action: Mouse pressed left at (861, 352)
Screenshot: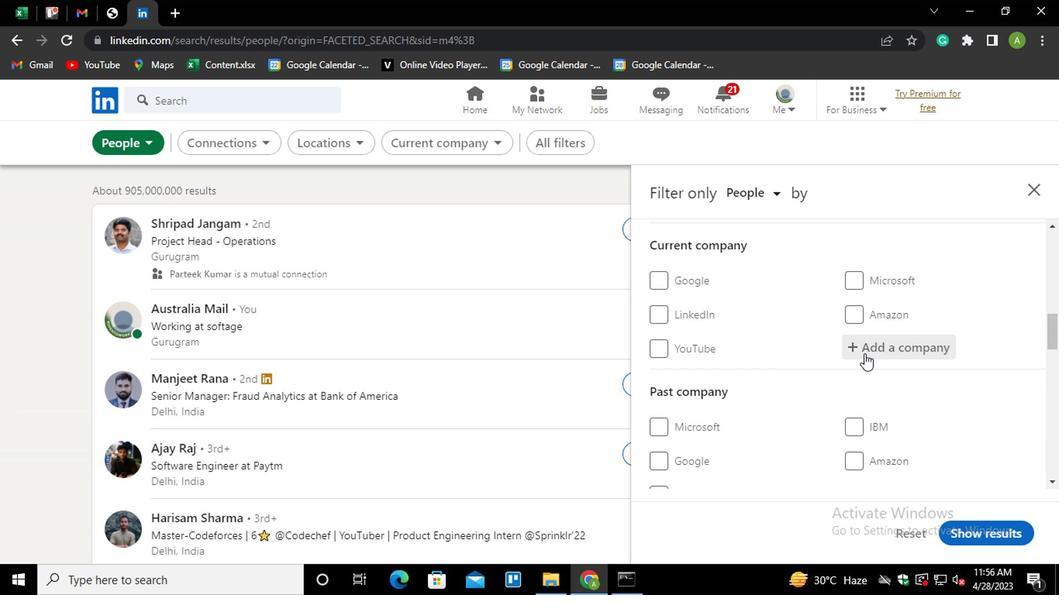 
Action: Key pressed <Key.shift>MAXILL<Key.backspace><Key.backspace><Key.backspace>WIL<Key.backspace><Key.backspace>ELL<Key.space>ENE<Key.down><Key.enter>
Screenshot: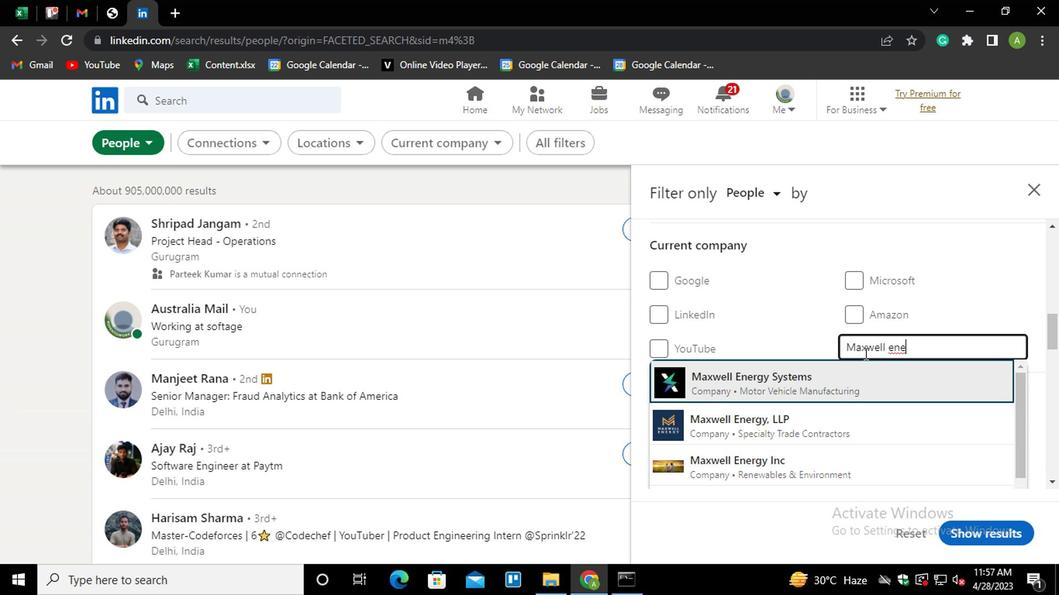 
Action: Mouse scrolled (861, 351) with delta (0, -1)
Screenshot: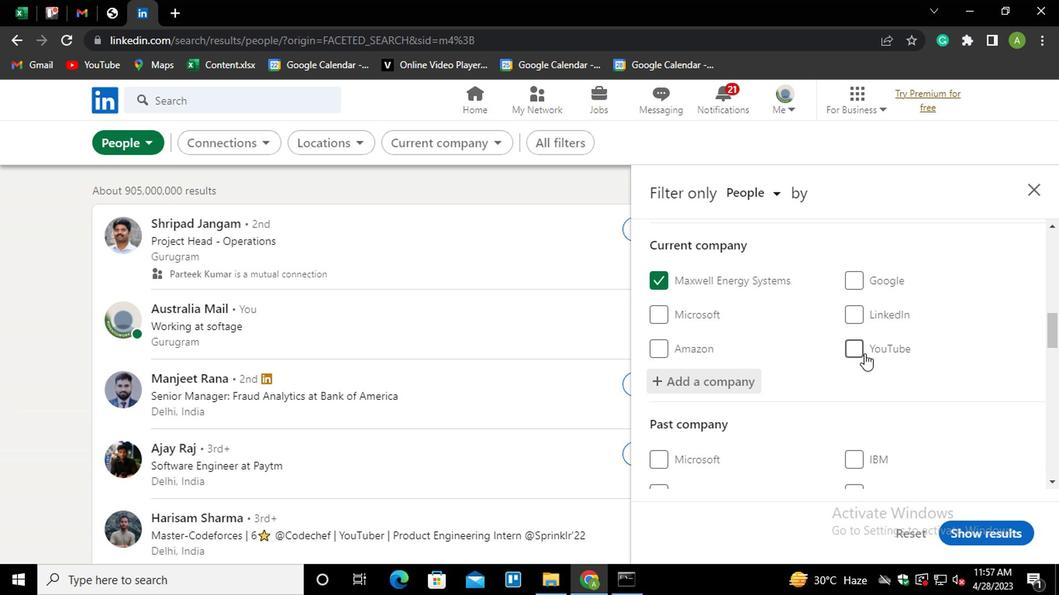 
Action: Mouse scrolled (861, 351) with delta (0, -1)
Screenshot: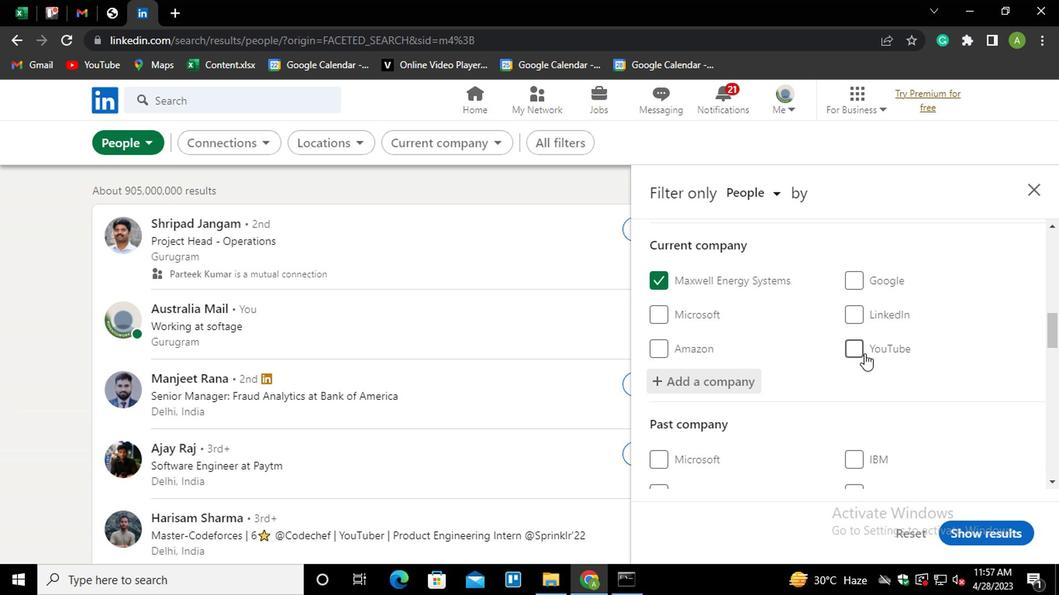 
Action: Mouse scrolled (861, 351) with delta (0, -1)
Screenshot: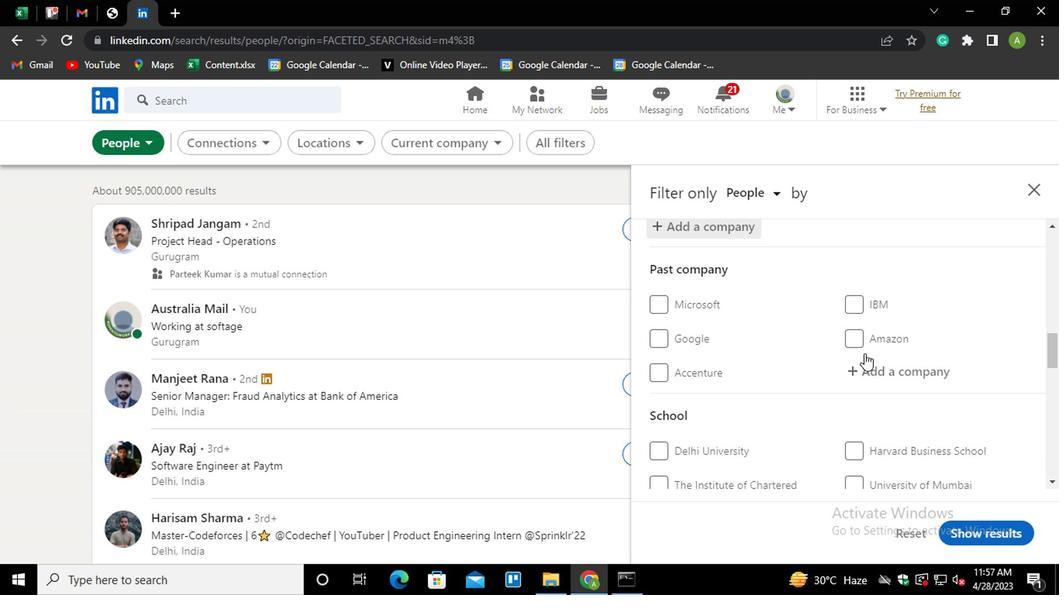 
Action: Mouse moved to (871, 390)
Screenshot: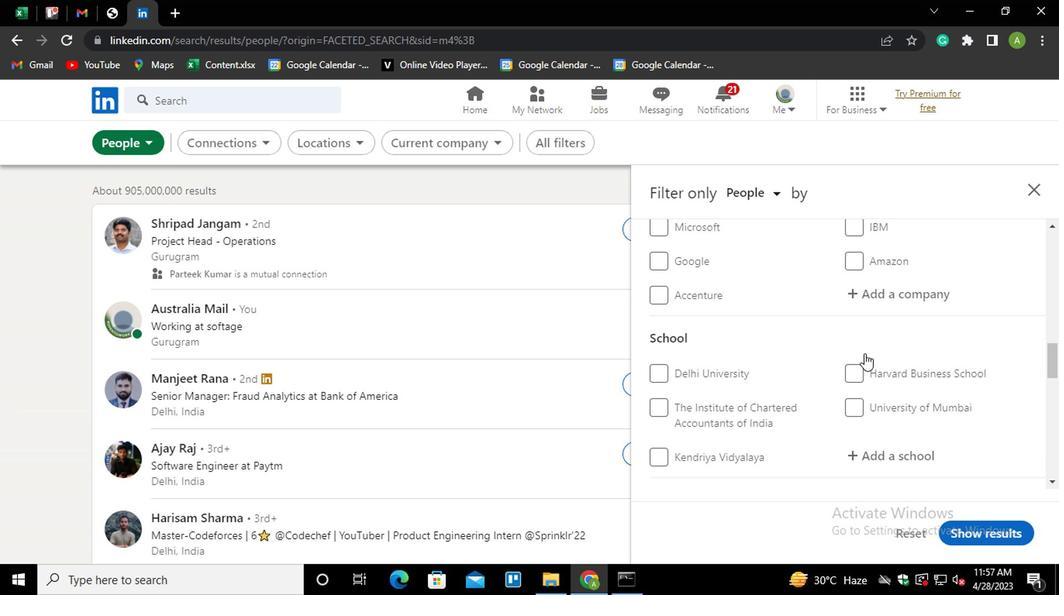 
Action: Mouse scrolled (871, 389) with delta (0, -1)
Screenshot: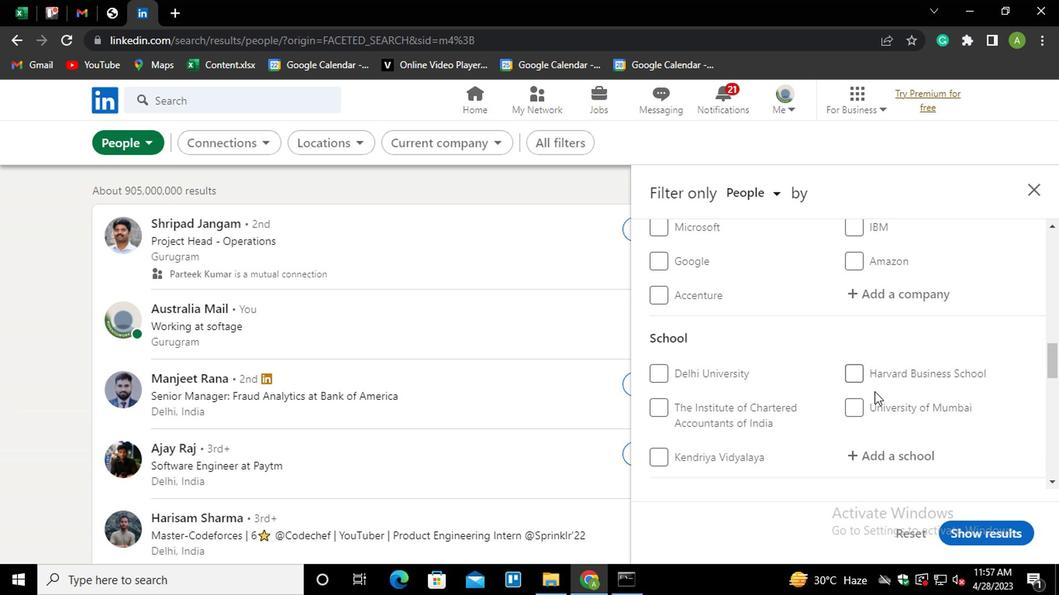 
Action: Mouse moved to (873, 381)
Screenshot: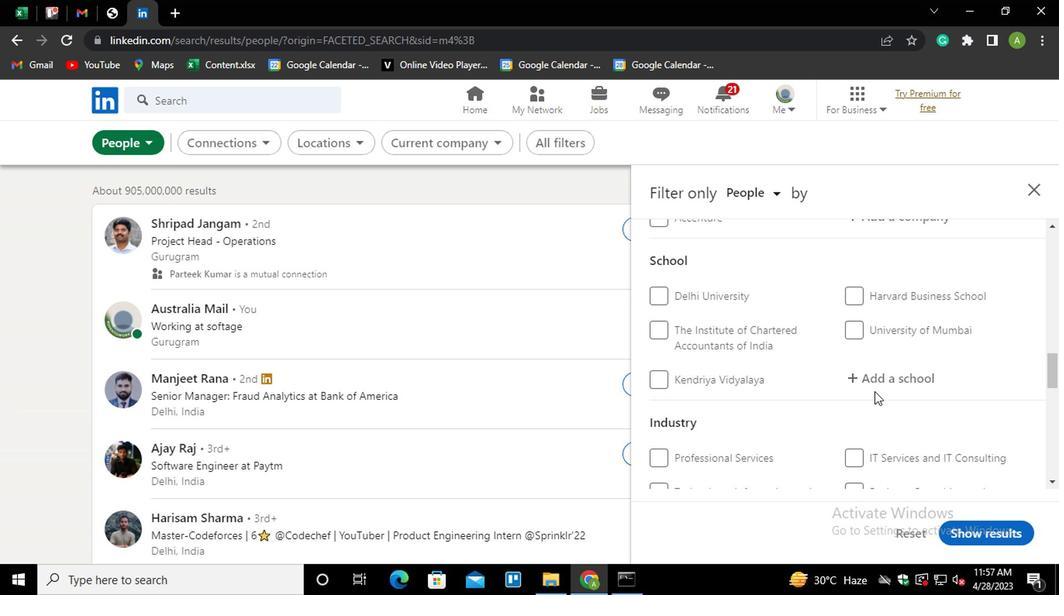 
Action: Mouse pressed left at (873, 381)
Screenshot: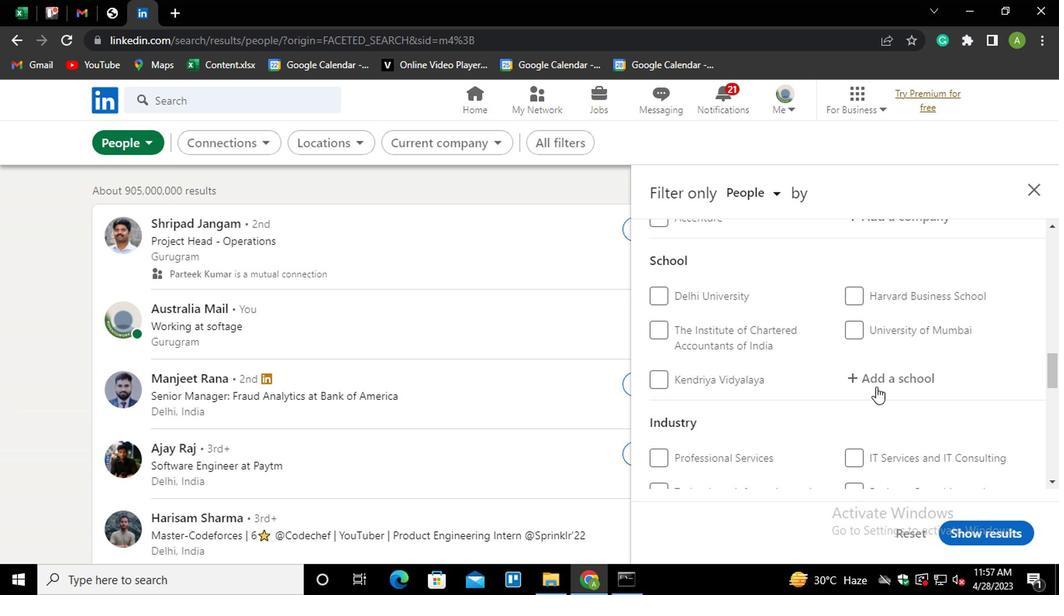 
Action: Key pressed <Key.shift>DELGI<Key.backspace><Key.backspace>HI<Key.space><Key.shift>PUBLI<Key.down><Key.down><Key.enter>
Screenshot: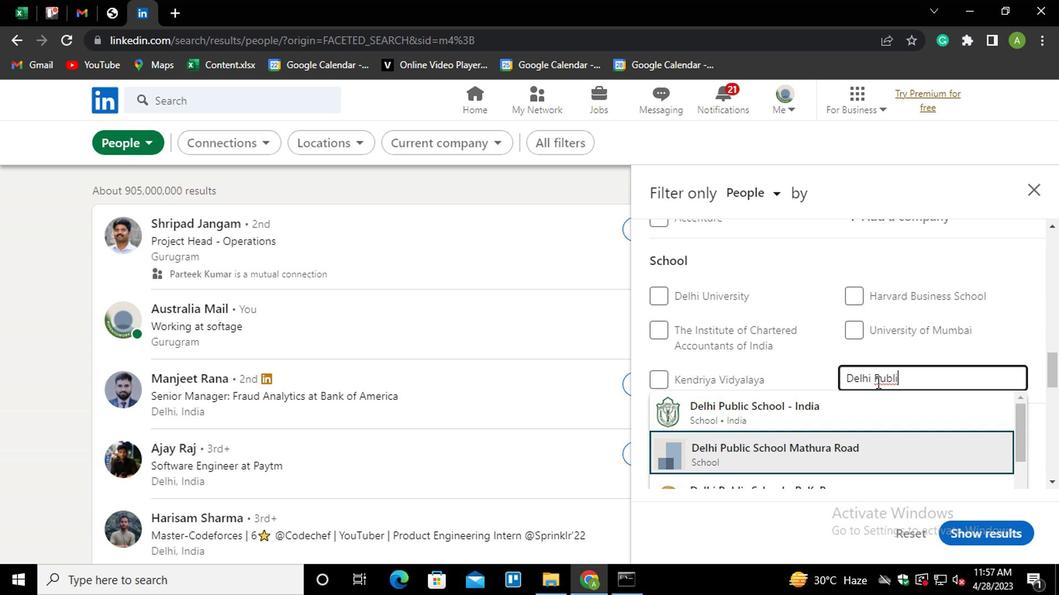 
Action: Mouse scrolled (873, 380) with delta (0, -1)
Screenshot: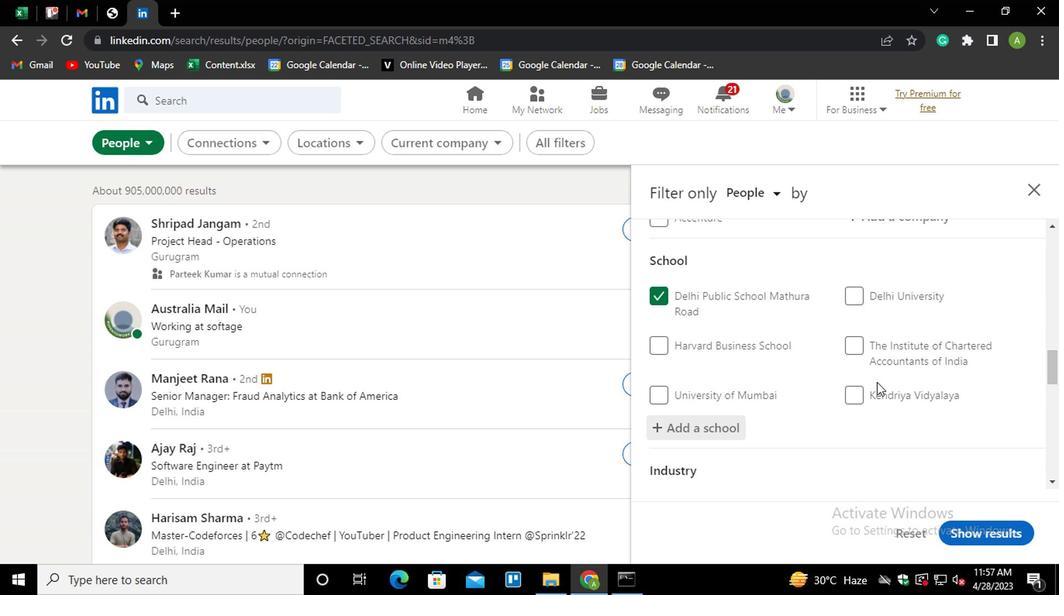 
Action: Mouse scrolled (873, 380) with delta (0, -1)
Screenshot: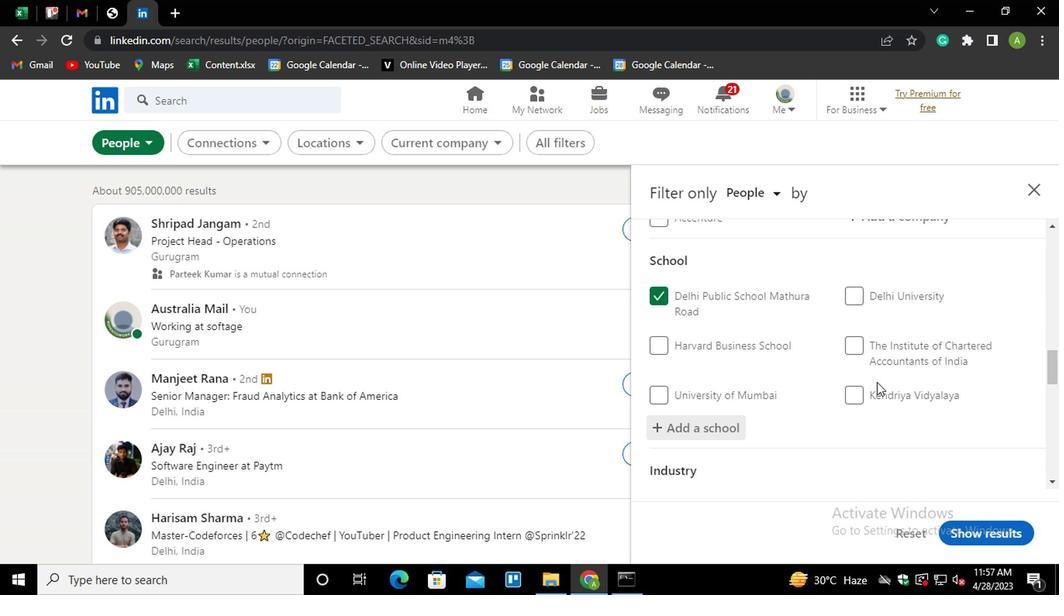 
Action: Mouse scrolled (873, 380) with delta (0, -1)
Screenshot: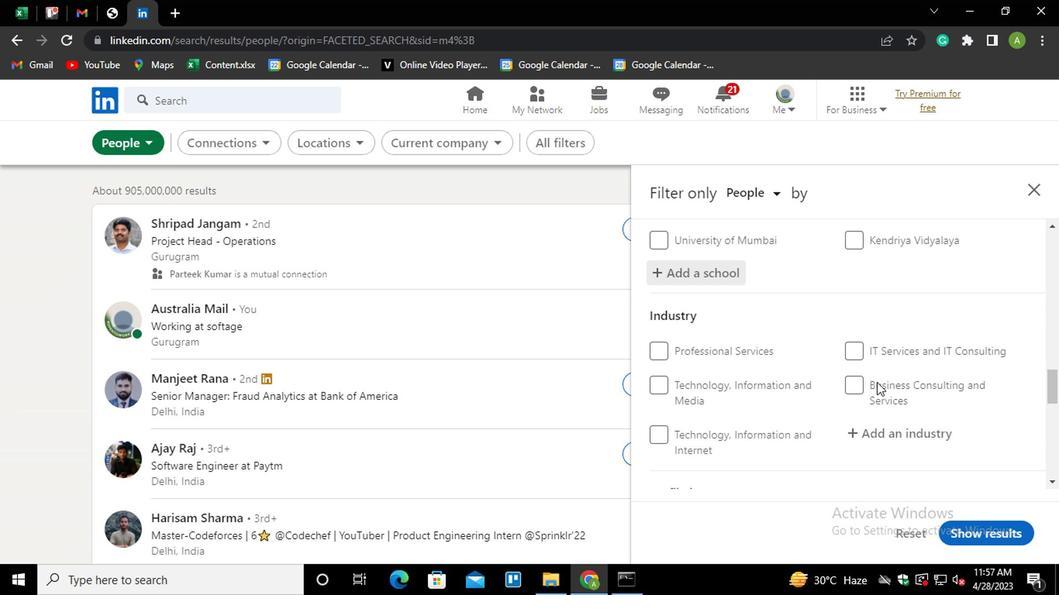 
Action: Mouse moved to (873, 360)
Screenshot: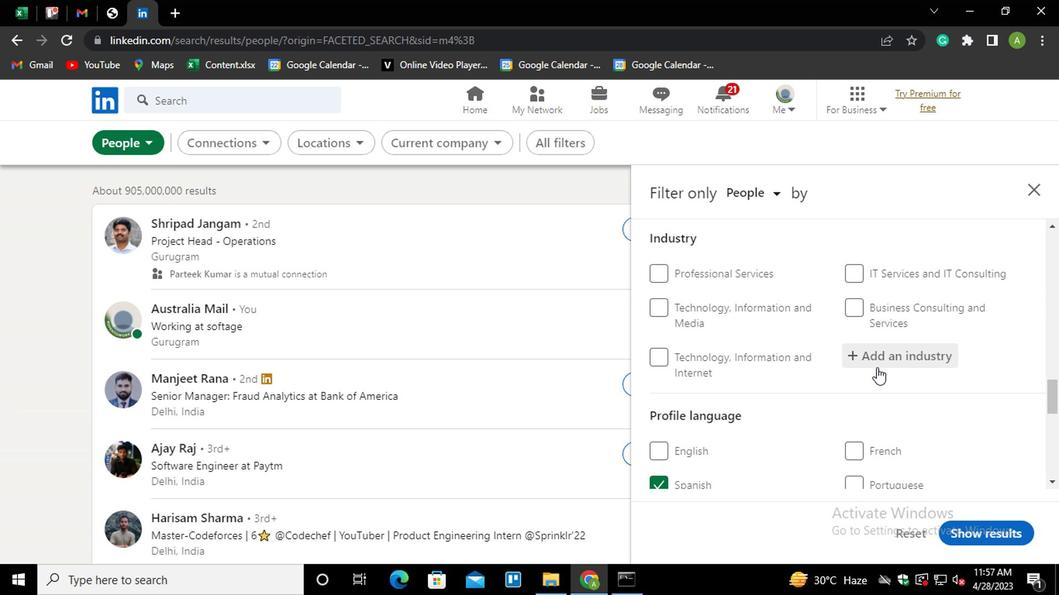 
Action: Mouse pressed left at (873, 360)
Screenshot: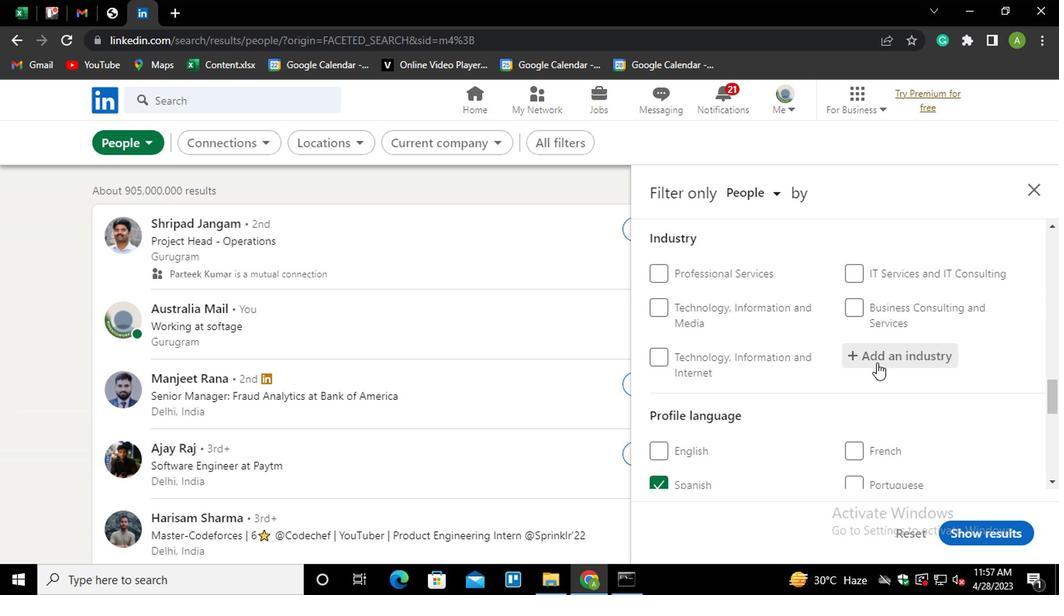 
Action: Key pressed <Key.shift>NA<Key.down><Key.down><Key.enter>
Screenshot: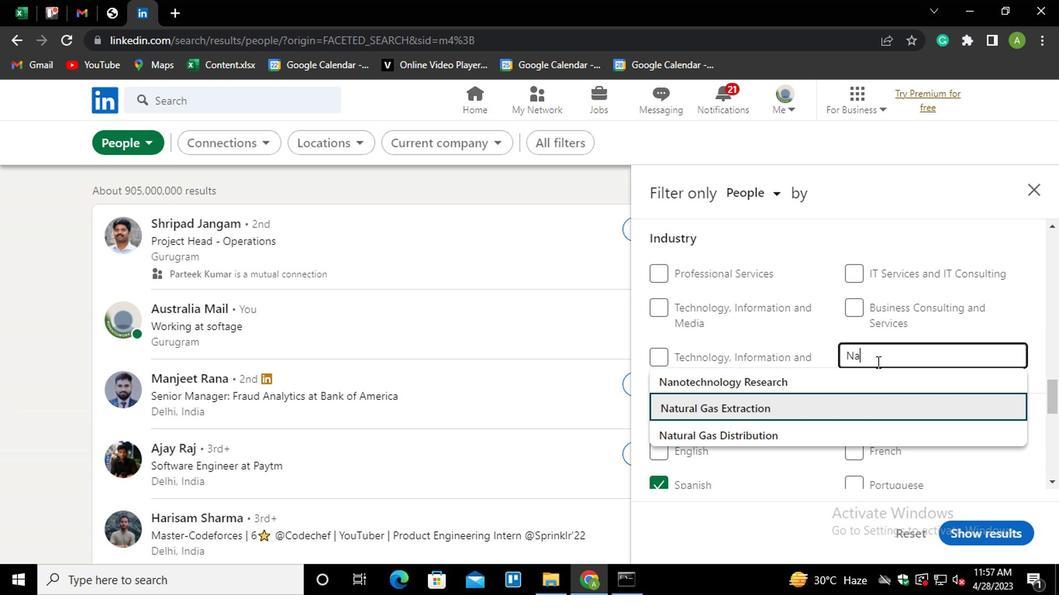 
Action: Mouse scrolled (873, 360) with delta (0, 0)
Screenshot: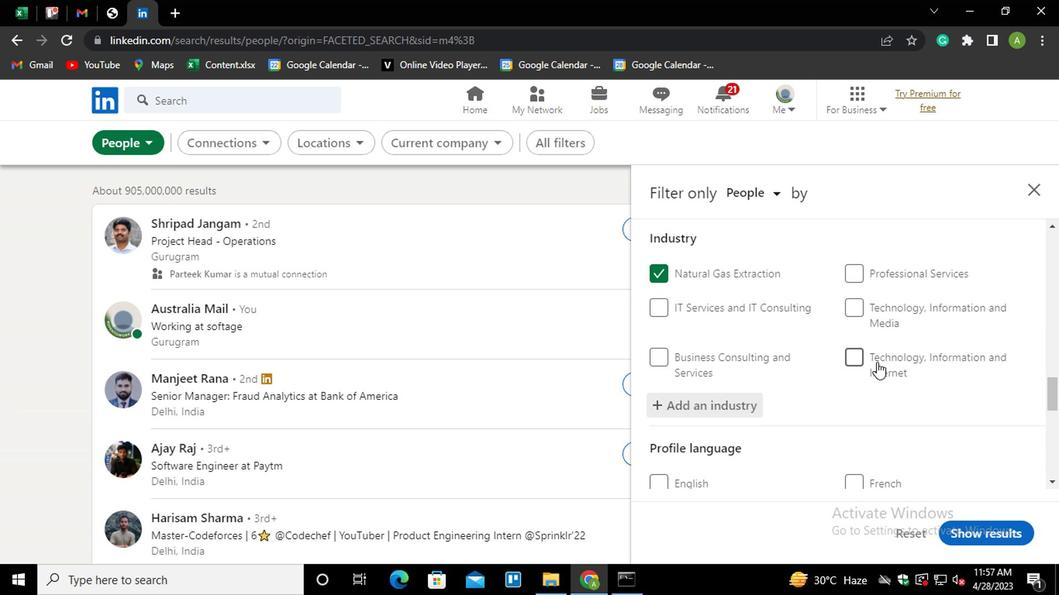 
Action: Mouse scrolled (873, 360) with delta (0, 0)
Screenshot: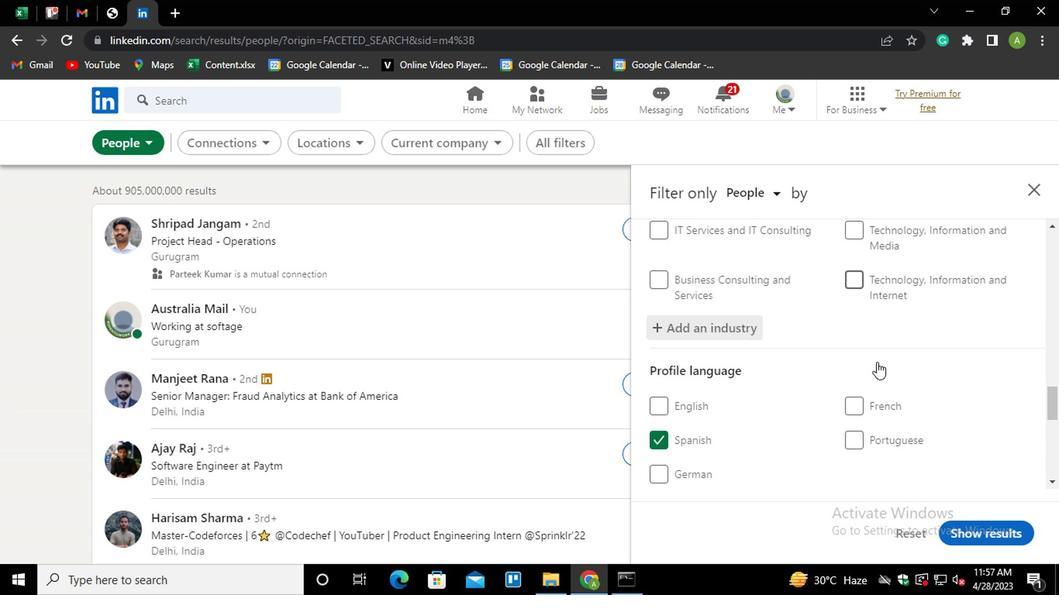 
Action: Mouse scrolled (873, 360) with delta (0, 0)
Screenshot: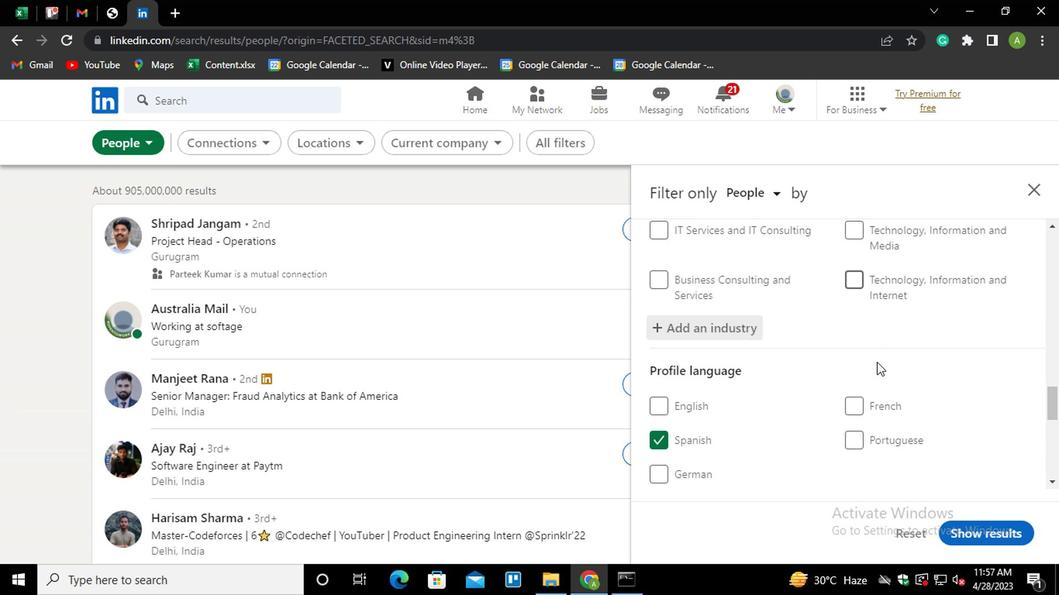 
Action: Mouse scrolled (873, 360) with delta (0, 0)
Screenshot: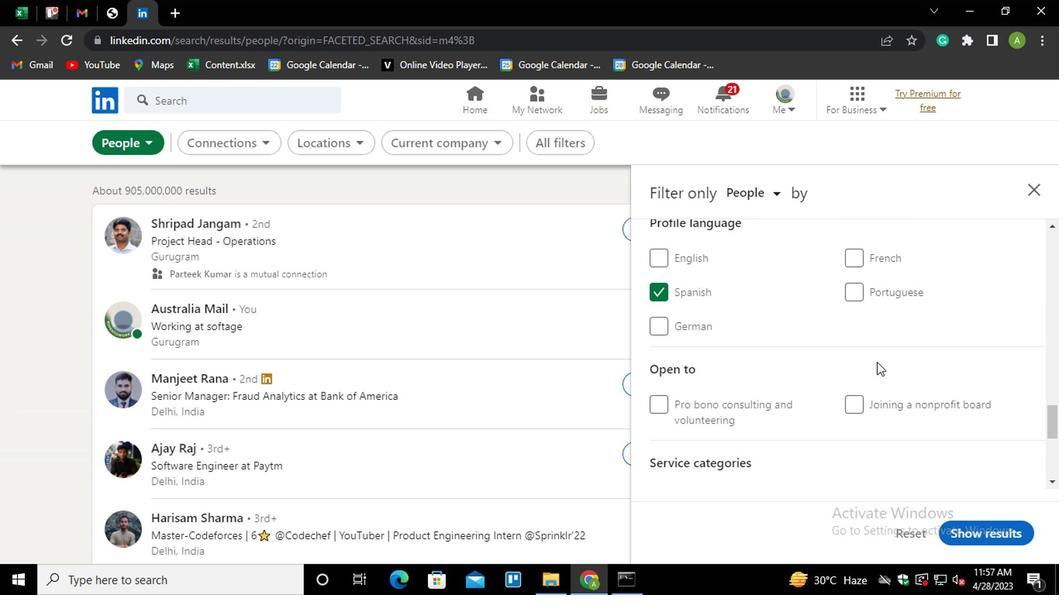 
Action: Mouse moved to (872, 369)
Screenshot: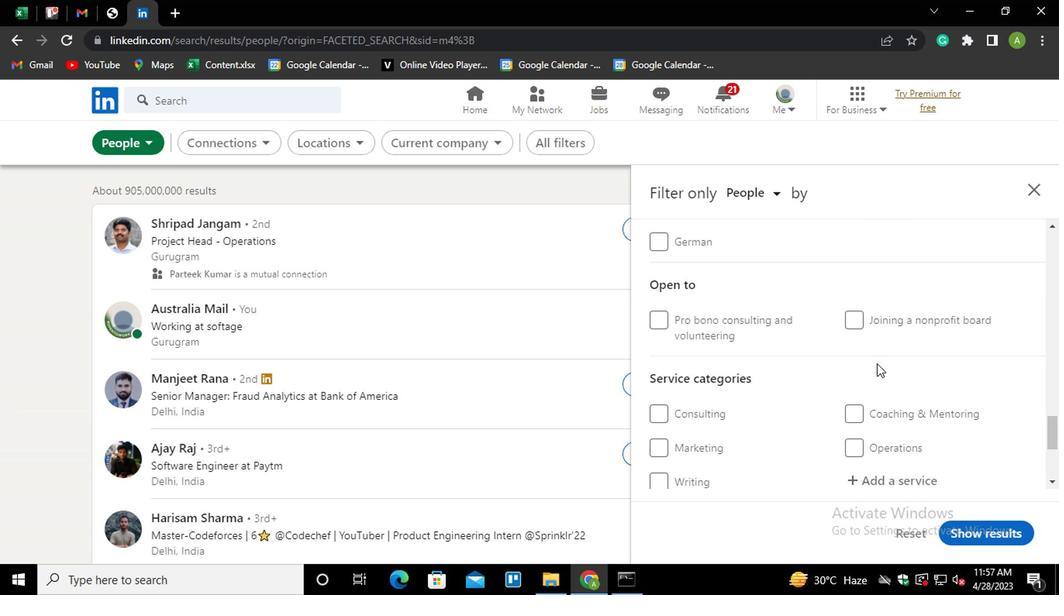 
Action: Mouse scrolled (872, 368) with delta (0, -1)
Screenshot: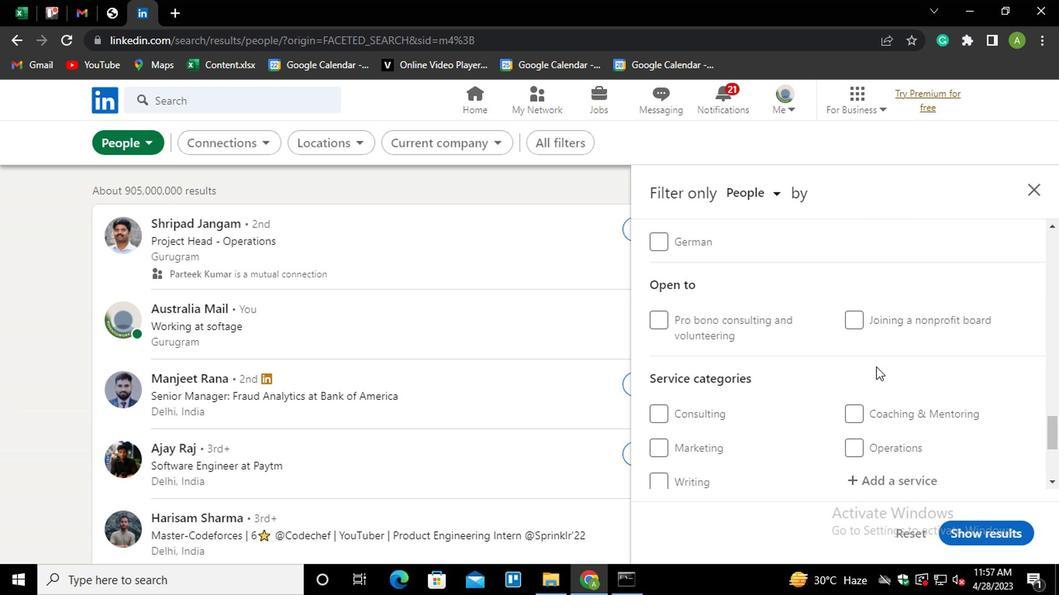 
Action: Mouse moved to (878, 402)
Screenshot: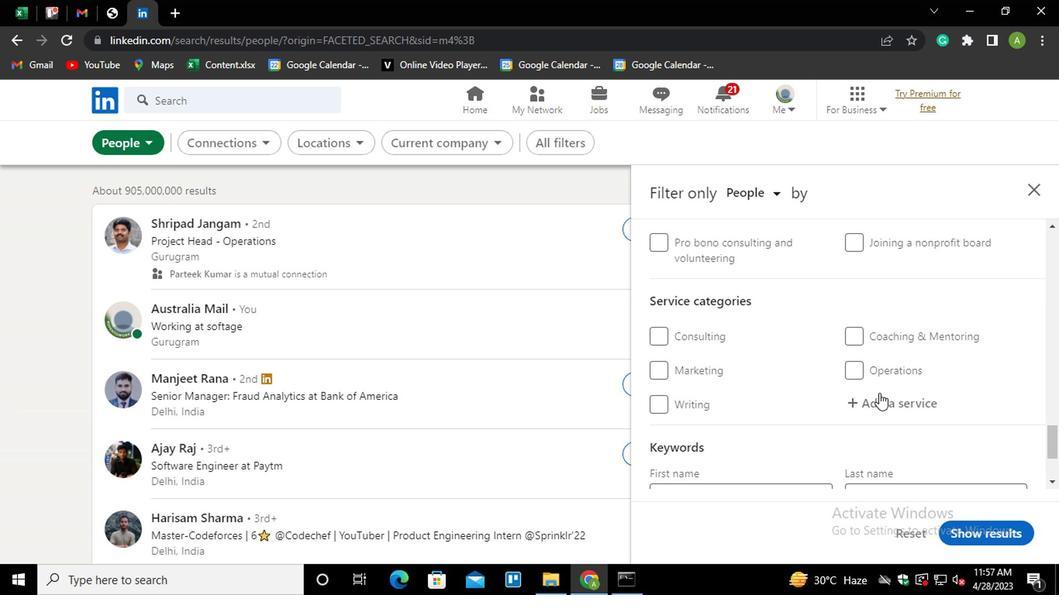 
Action: Mouse pressed left at (878, 402)
Screenshot: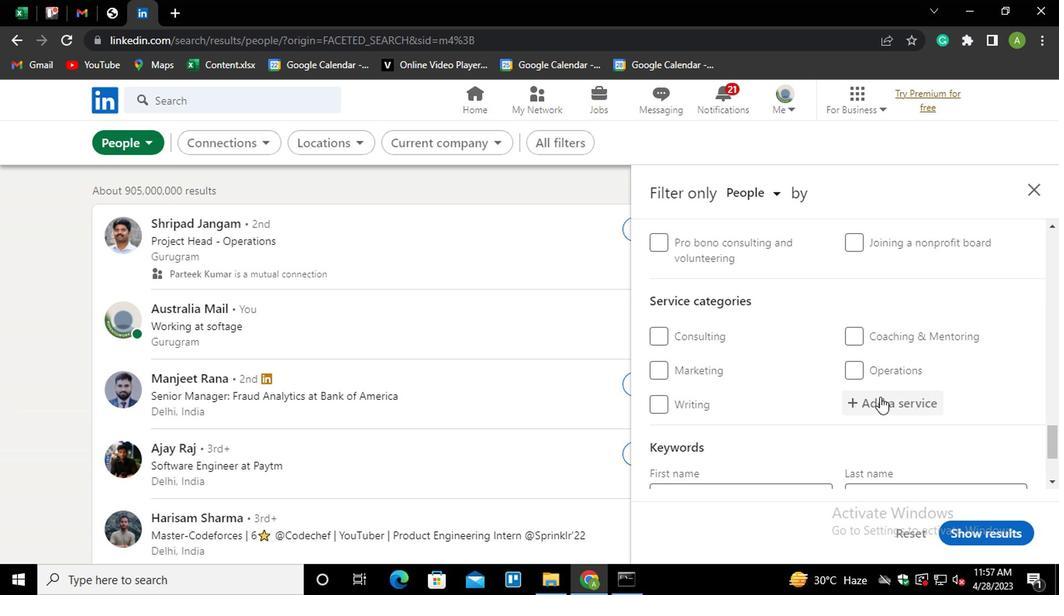 
Action: Mouse moved to (870, 407)
Screenshot: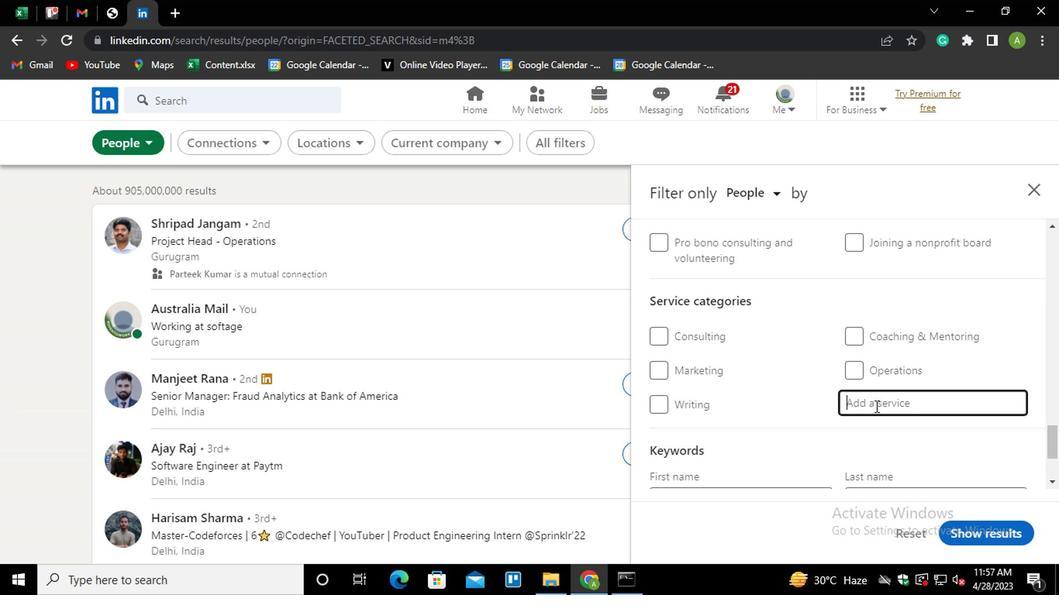 
Action: Key pressed <Key.shift>
Screenshot: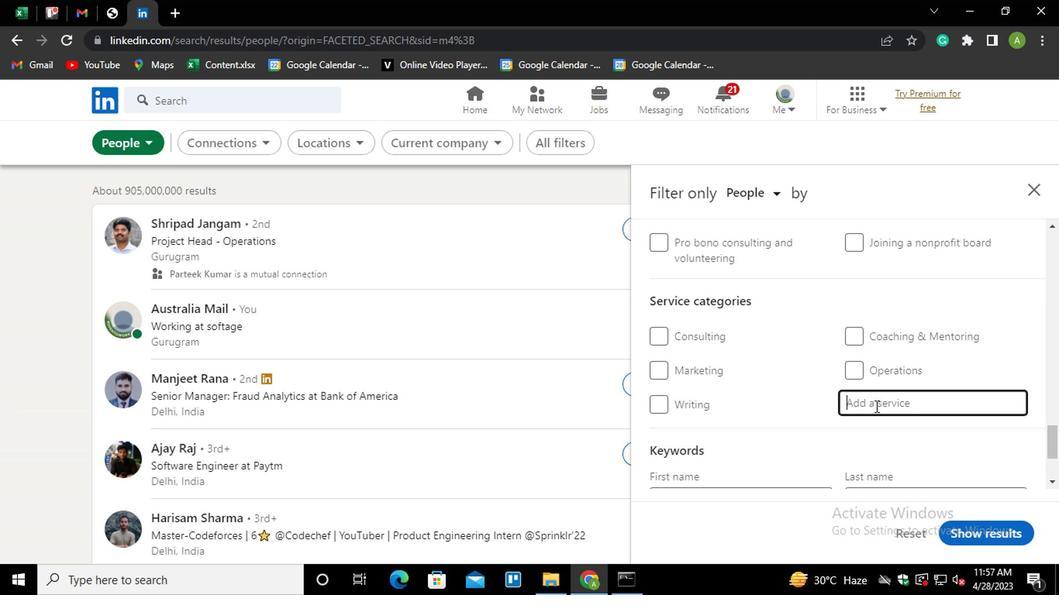 
Action: Mouse moved to (868, 408)
Screenshot: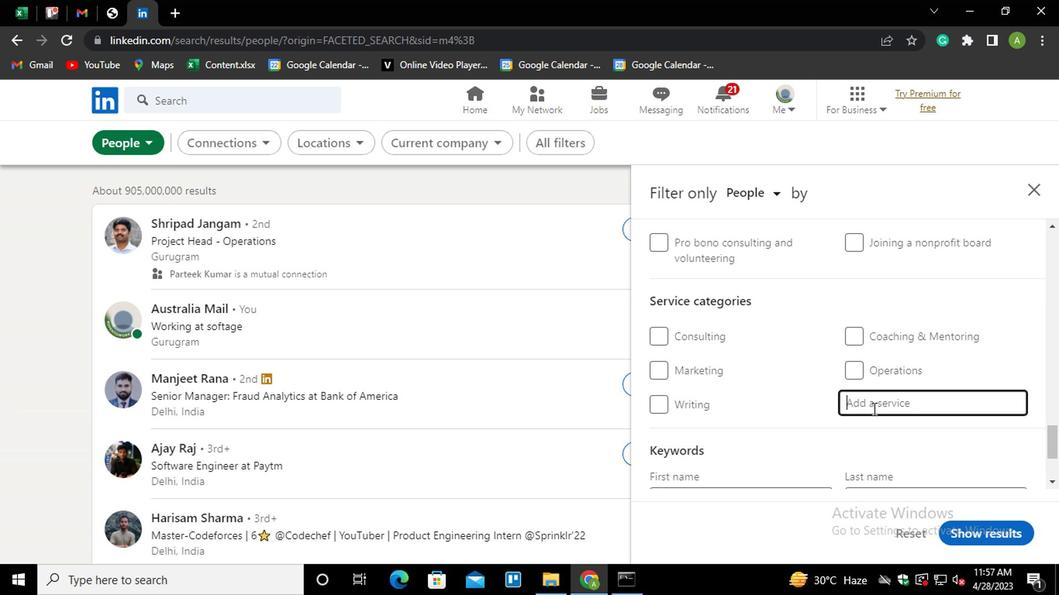 
Action: Key pressed <Key.shift><Key.shift><Key.shift><Key.shift><Key.shift><Key.shift><Key.shift><Key.shift><Key.shift><Key.shift><Key.shift><Key.shift><Key.shift><Key.shift><Key.shift><Key.shift><Key.shift><Key.shift><Key.shift><Key.shift><Key.shift><Key.shift><Key.shift>VIDEI<Key.backspace>O<Key.space><Key.down><Key.down><Key.down><Key.down><Key.down><Key.enter>
Screenshot: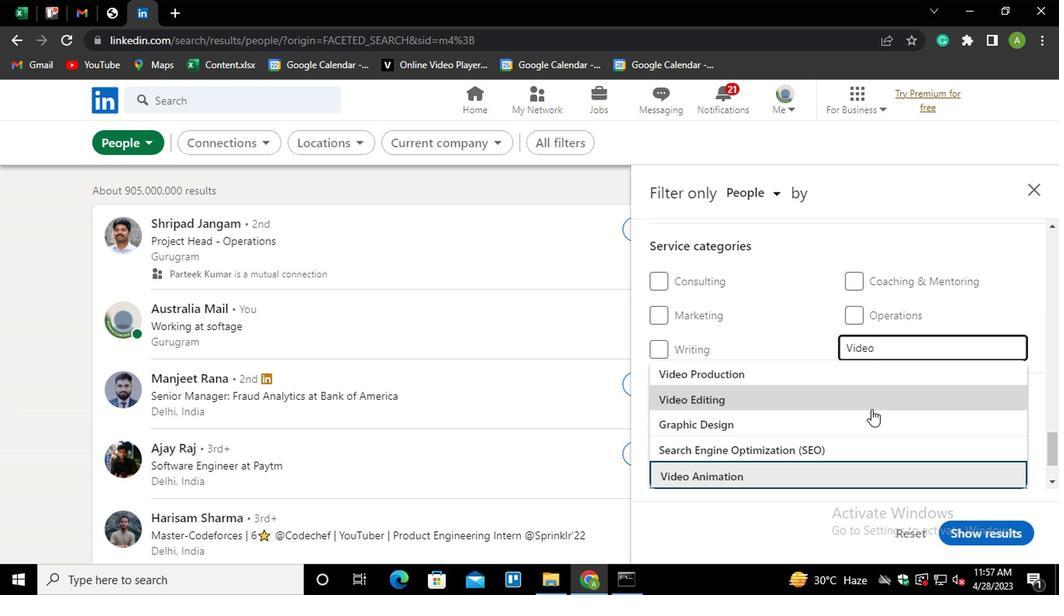 
Action: Mouse moved to (873, 404)
Screenshot: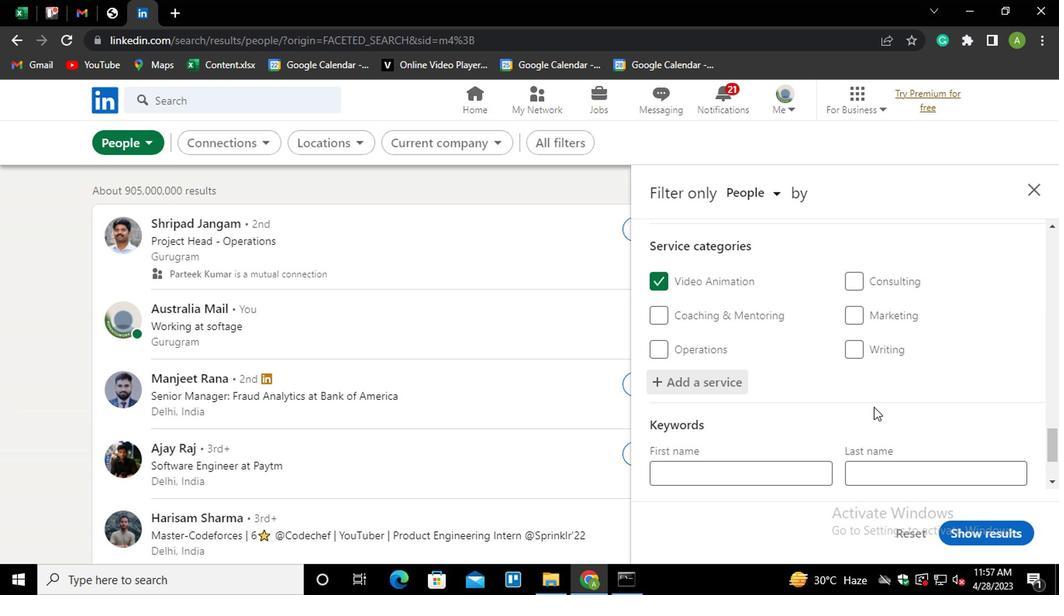 
Action: Mouse scrolled (873, 403) with delta (0, 0)
Screenshot: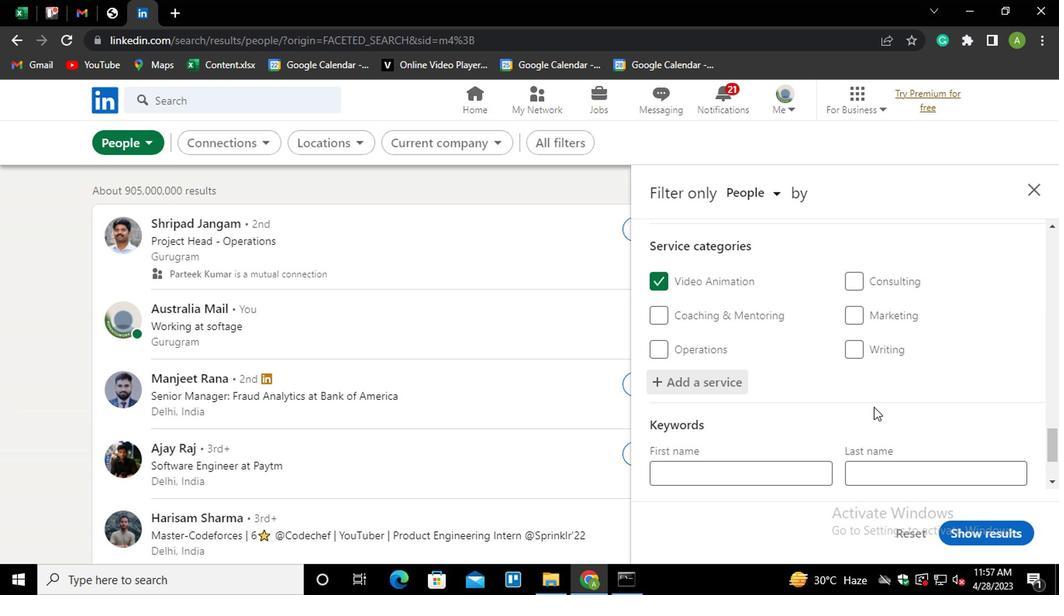 
Action: Mouse scrolled (873, 403) with delta (0, 0)
Screenshot: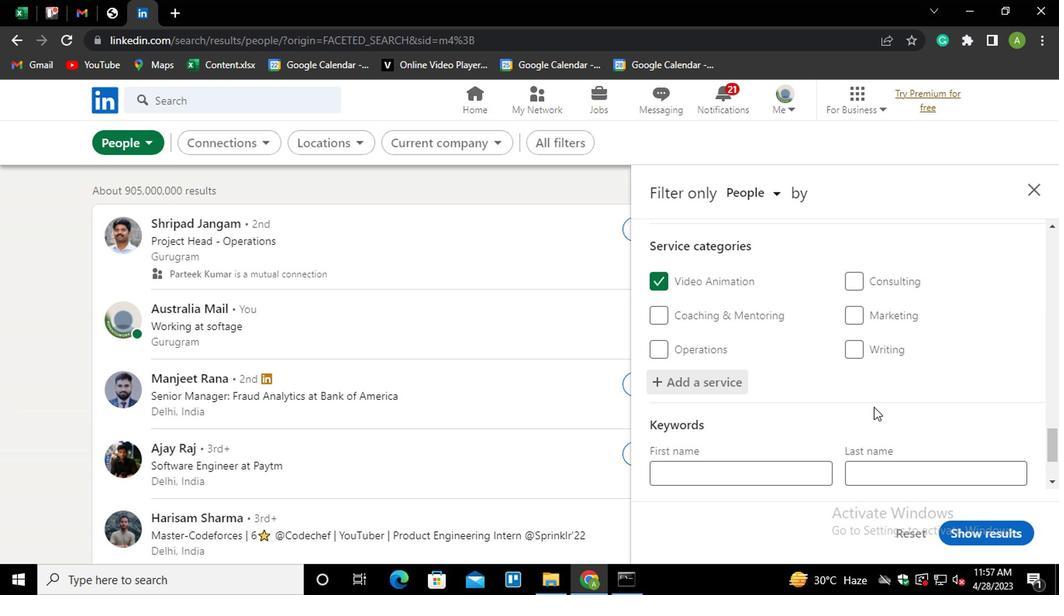 
Action: Mouse scrolled (873, 403) with delta (0, 0)
Screenshot: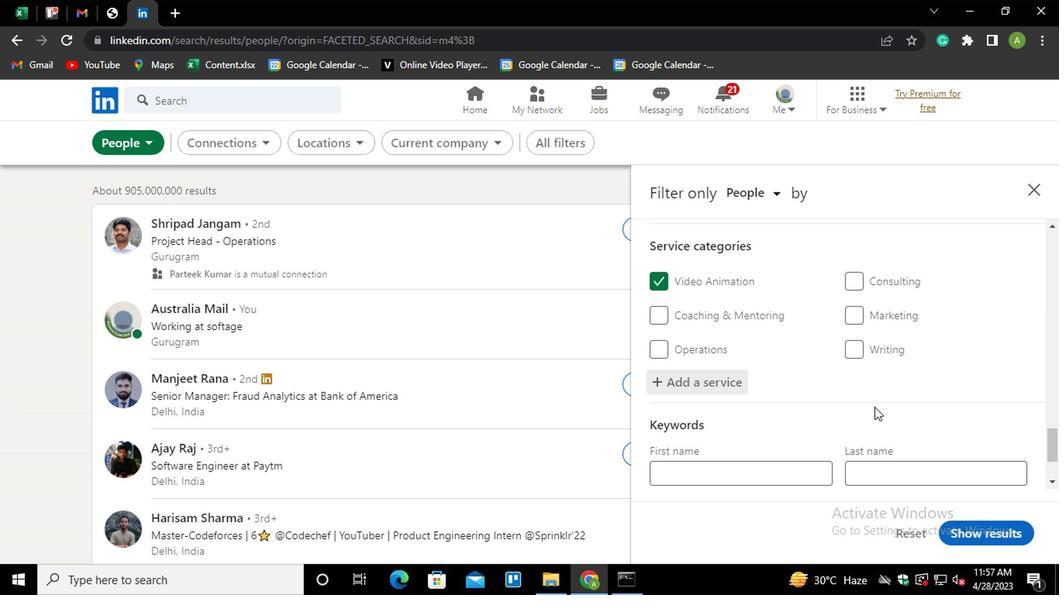 
Action: Mouse scrolled (873, 403) with delta (0, 0)
Screenshot: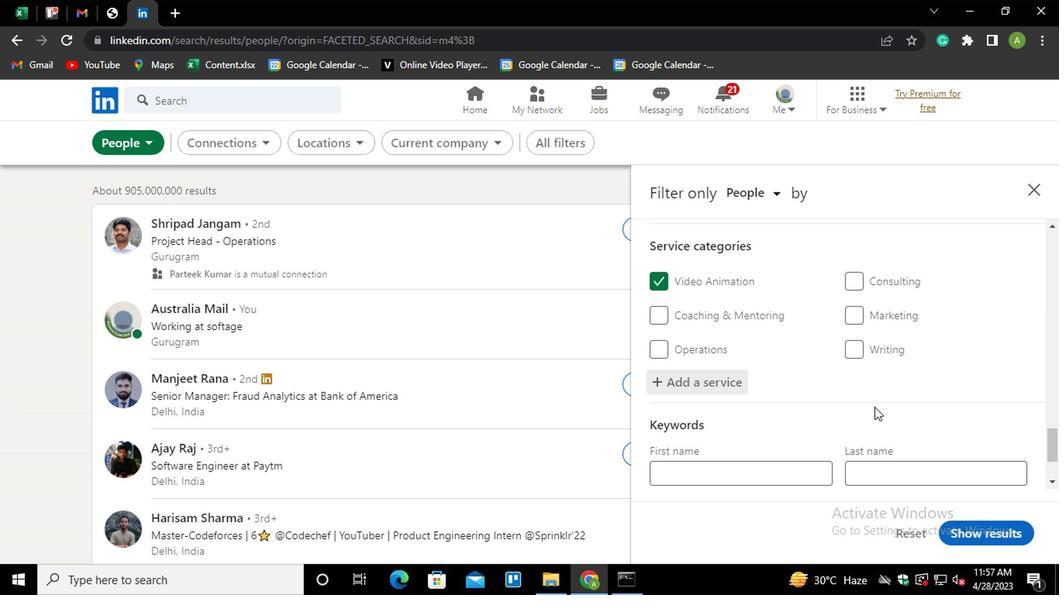 
Action: Mouse scrolled (873, 403) with delta (0, 0)
Screenshot: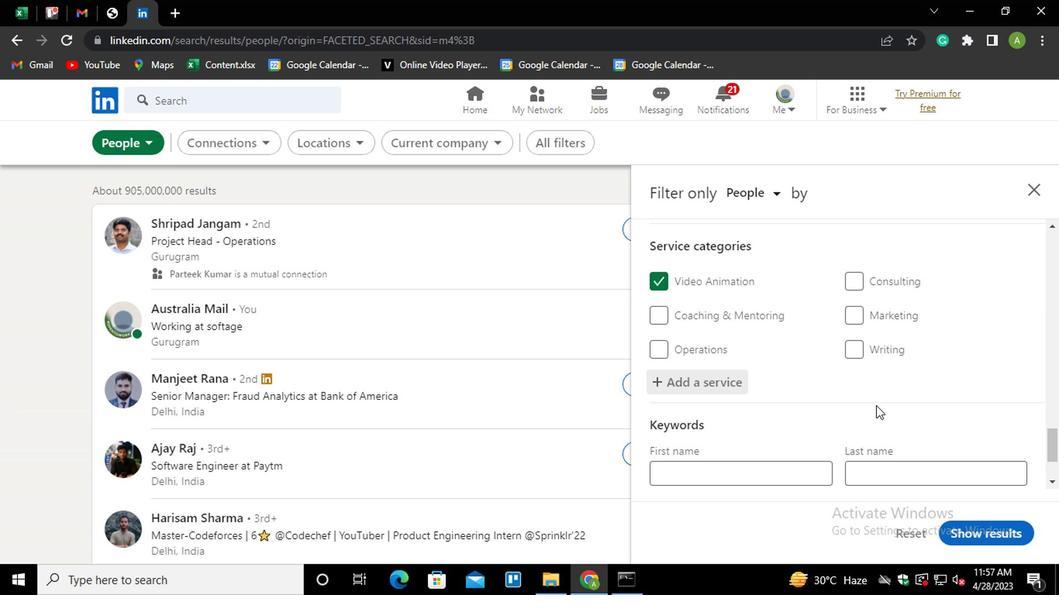 
Action: Mouse moved to (873, 404)
Screenshot: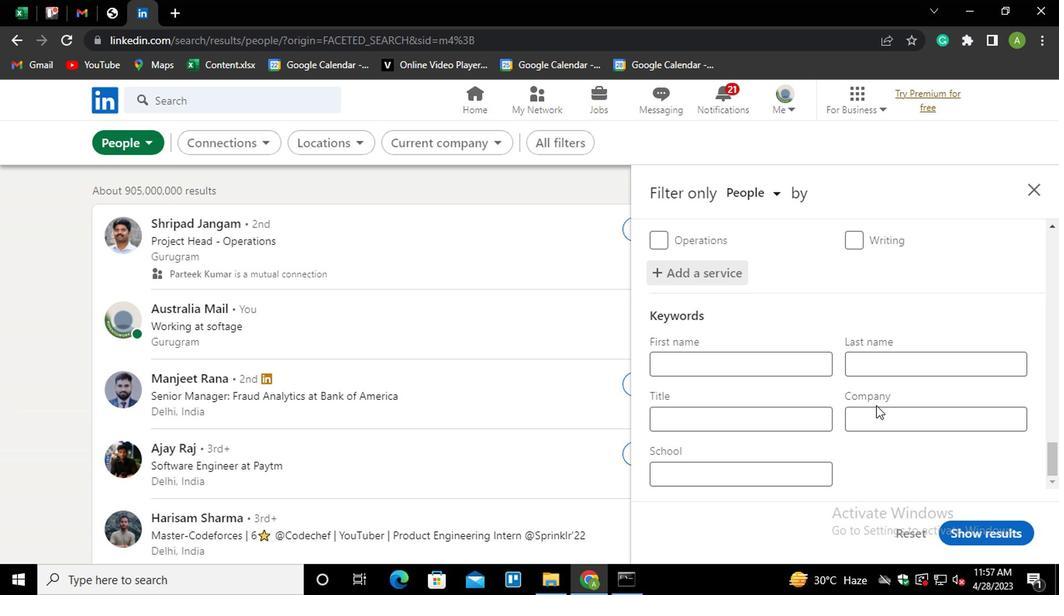 
Action: Mouse scrolled (873, 403) with delta (0, 0)
Screenshot: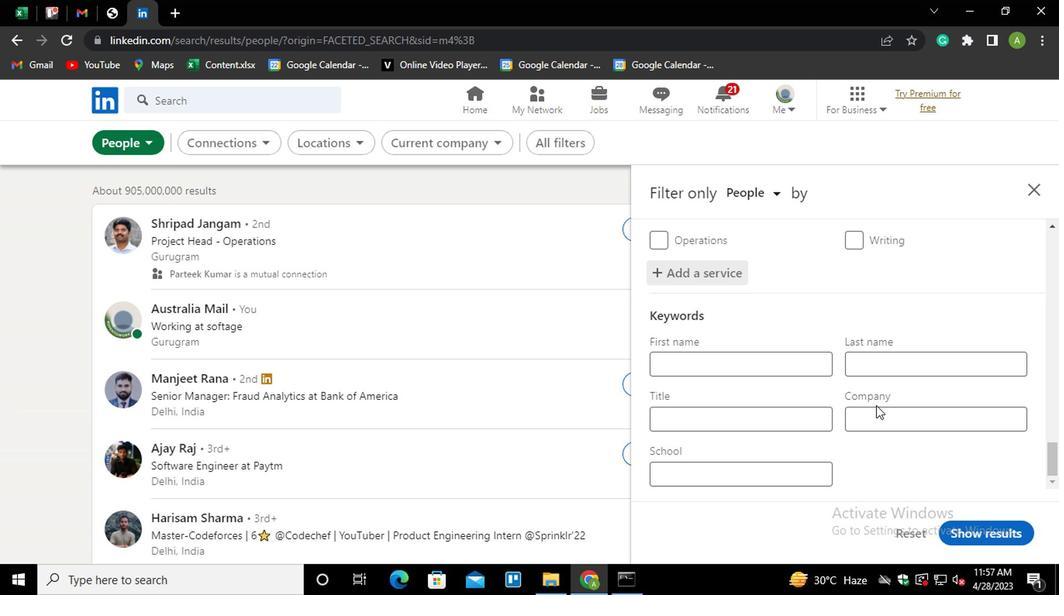 
Action: Mouse scrolled (873, 403) with delta (0, 0)
Screenshot: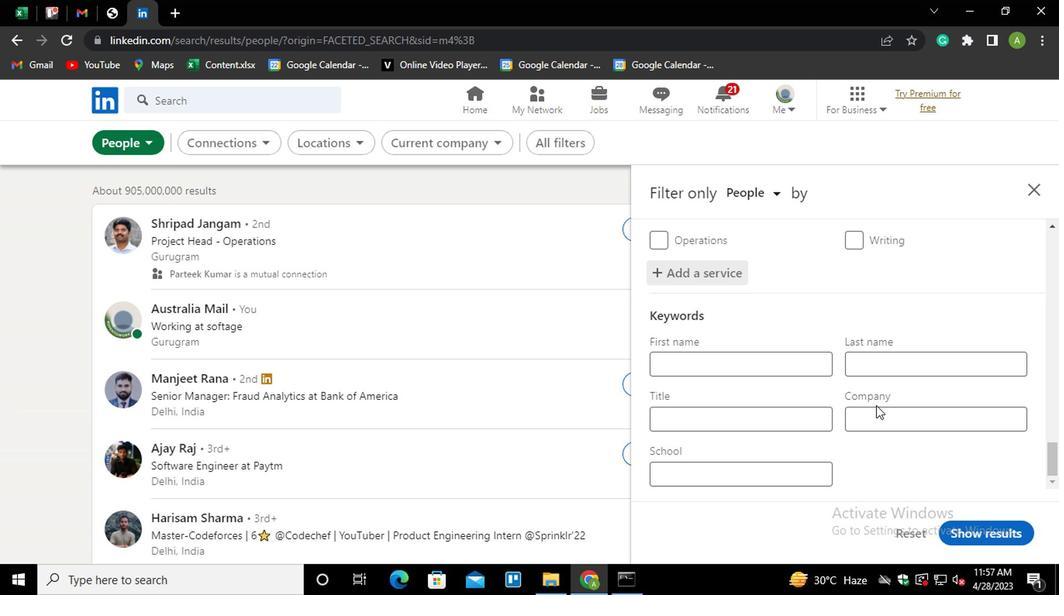 
Action: Mouse moved to (667, 419)
Screenshot: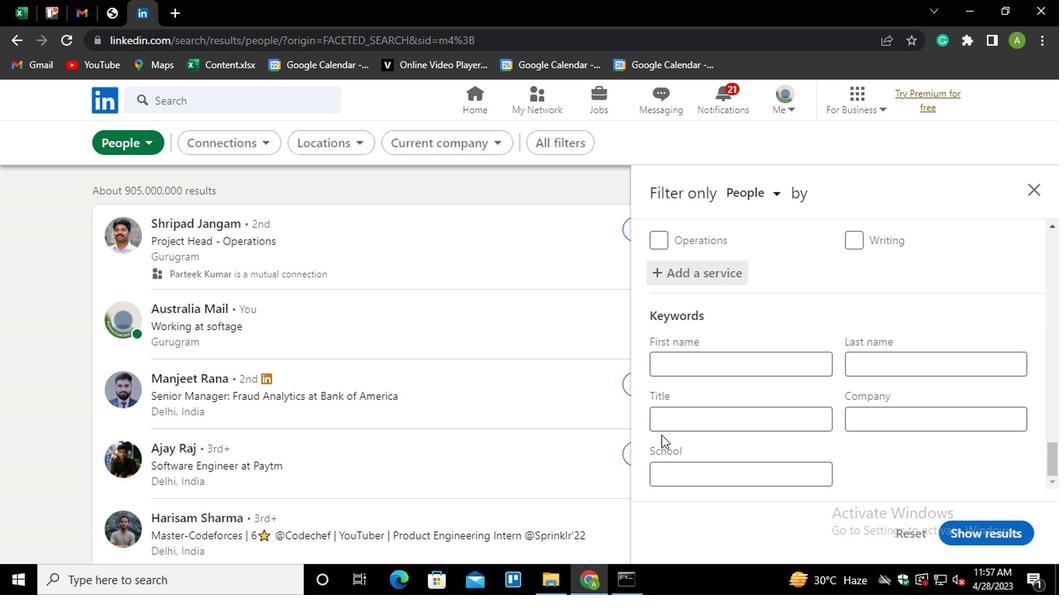 
Action: Mouse pressed left at (667, 419)
Screenshot: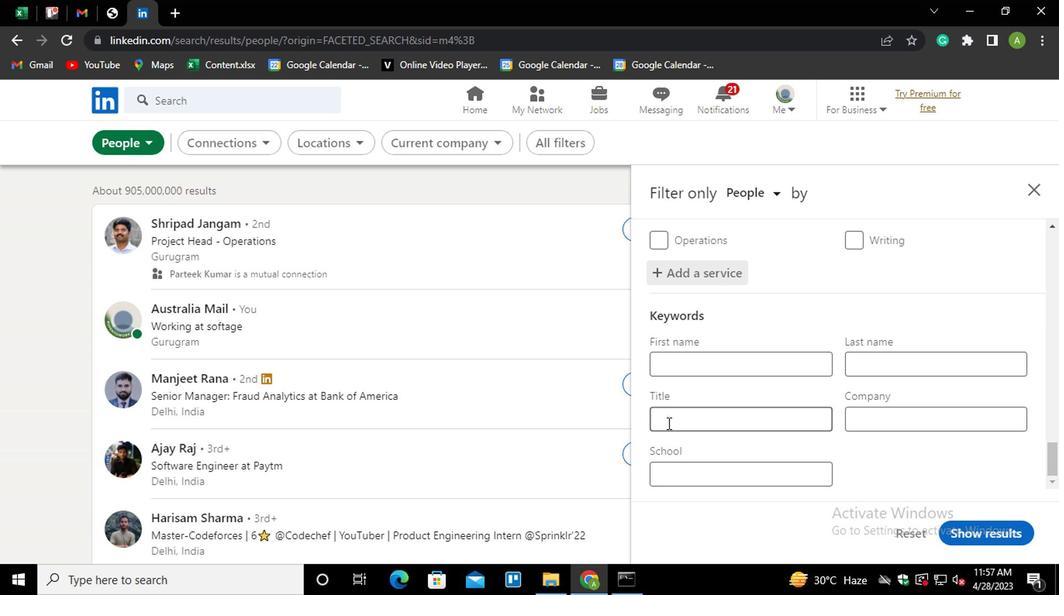 
Action: Key pressed <Key.shift>ACCOUNT<Key.space><Key.shift>PAYABLE/<Key.space><Key.shift><Key.backspace><Key.shift><Key.shift><Key.shift><Key.shift><Key.shift><Key.shift><Key.shift><Key.shift><Key.shift><Key.shift><Key.shift><Key.shift>RECEIVABLE<Key.space><Key.shift><Key.shift><Key.shift><Key.shift><Key.shift><Key.shift><Key.shift><Key.shift><Key.shift><Key.shift><Key.shift><Key.shift><Key.shift><Key.shift><Key.shift><Key.shift><Key.shift><Key.shift><Key.shift><Key.shift><Key.shift><Key.shift><Key.shift><Key.shift><Key.shift><Key.shift><Key.shift><Key.shift><Key.shift><Key.shift><Key.shift><Key.shift>CLEARK
Screenshot: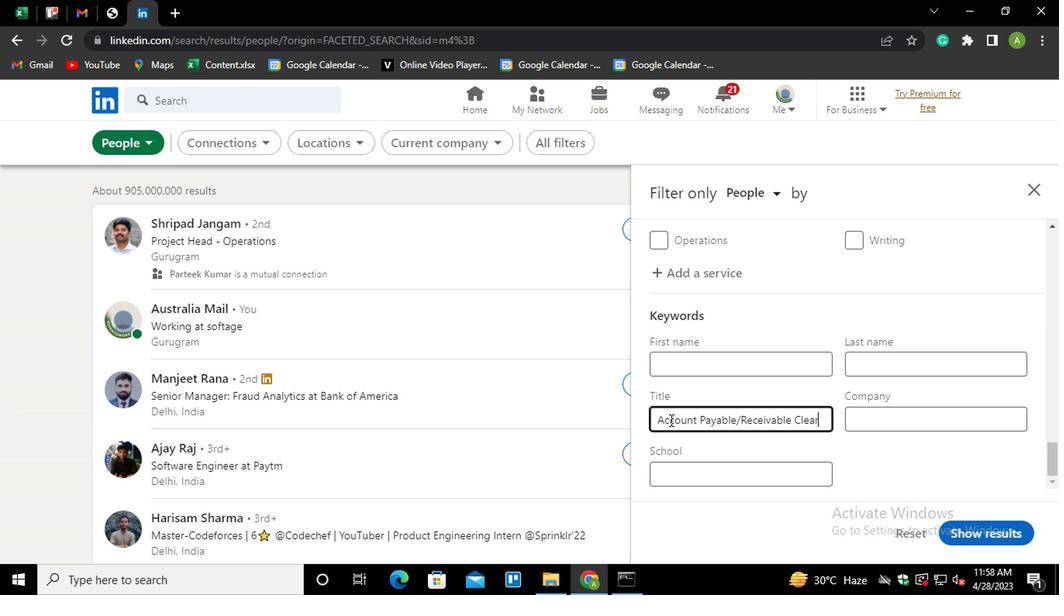 
Action: Mouse moved to (941, 489)
Screenshot: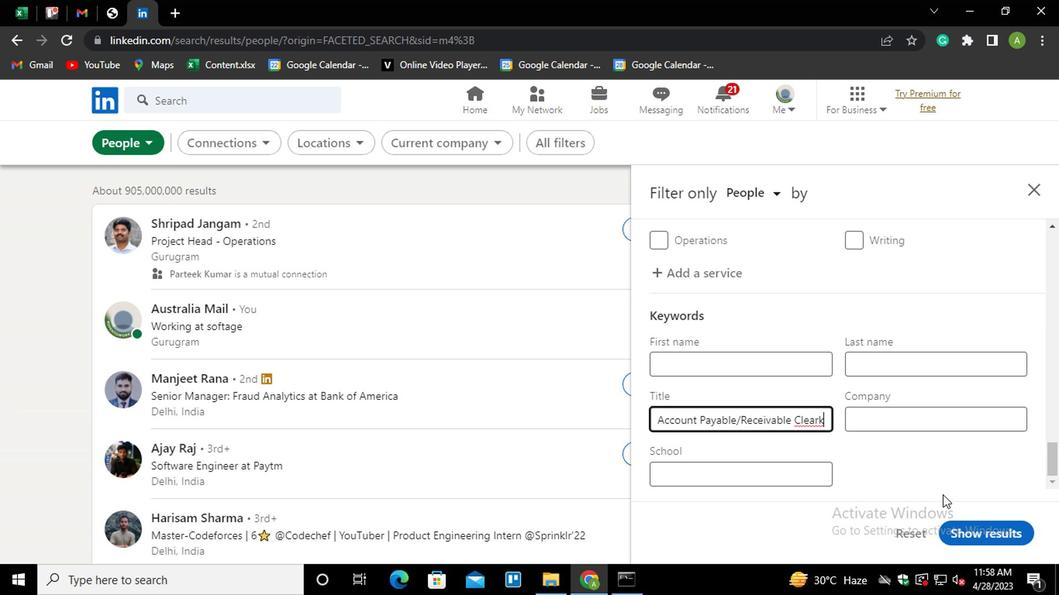 
Action: Key pressed <Key.left><Key.left><Key.backspace>
Screenshot: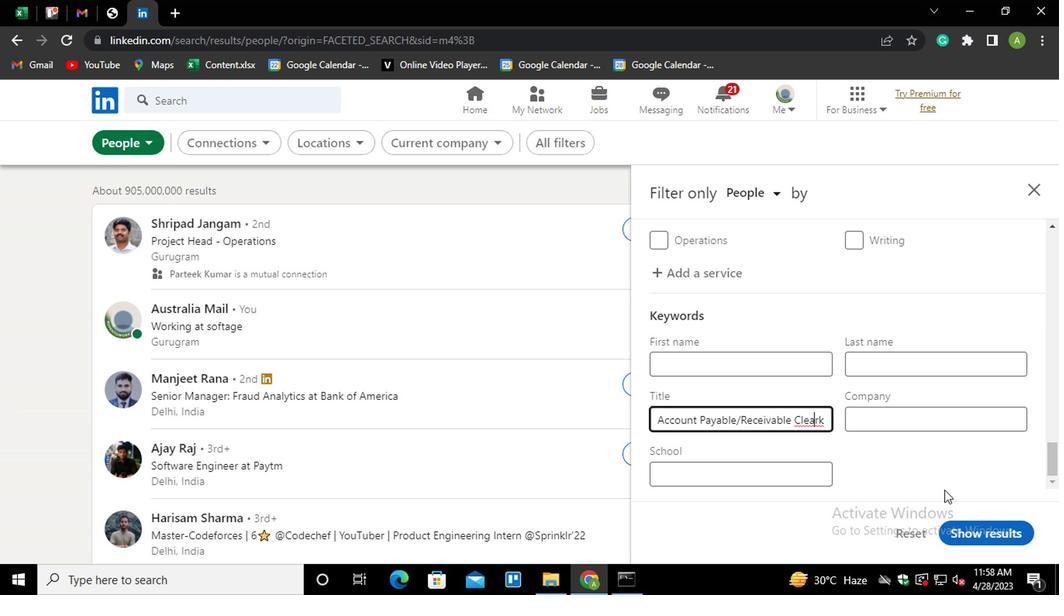 
Action: Mouse moved to (973, 524)
Screenshot: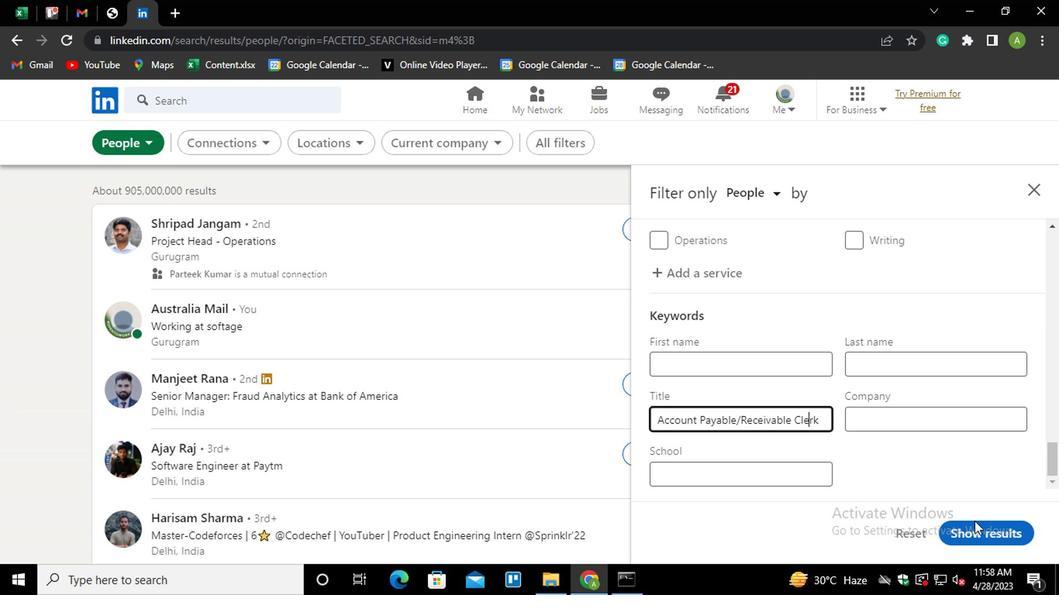 
Action: Mouse pressed left at (973, 524)
Screenshot: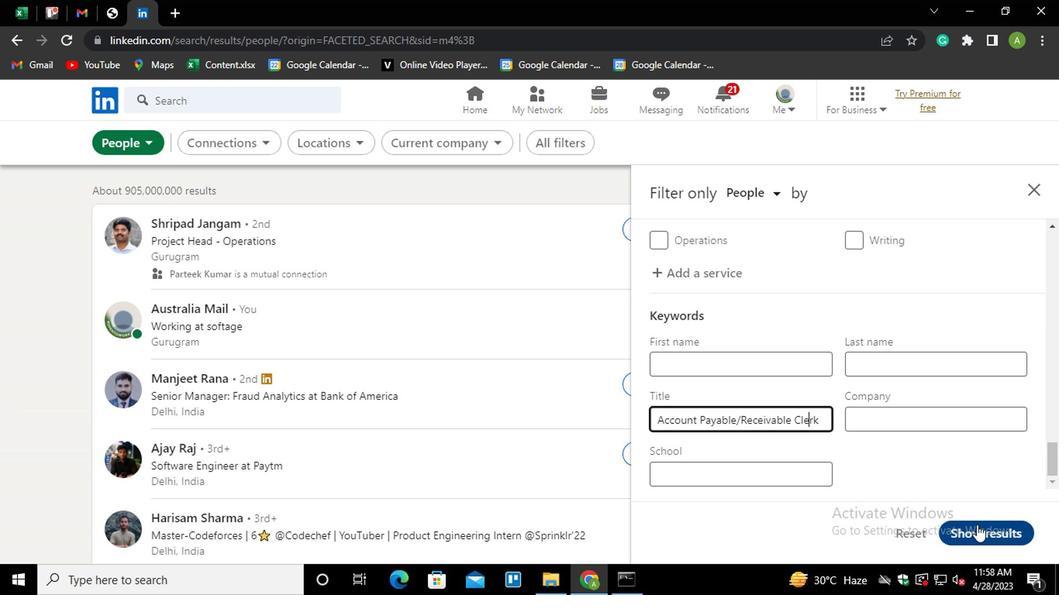 
